 Task: Add a signature Levi Robinson containing Best wishes for a happy National Breast Cancer Awareness Month, Levi Robinson to email address softage.6@softage.net and add a label Inquiries
Action: Mouse moved to (1070, 67)
Screenshot: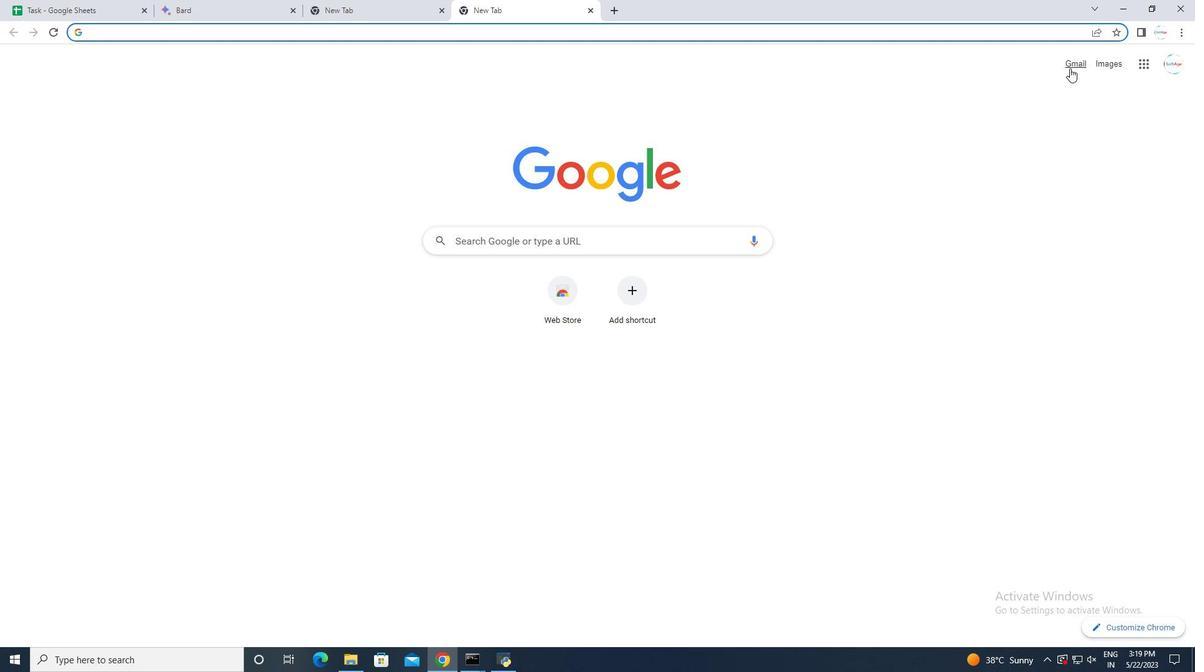 
Action: Mouse pressed left at (1070, 67)
Screenshot: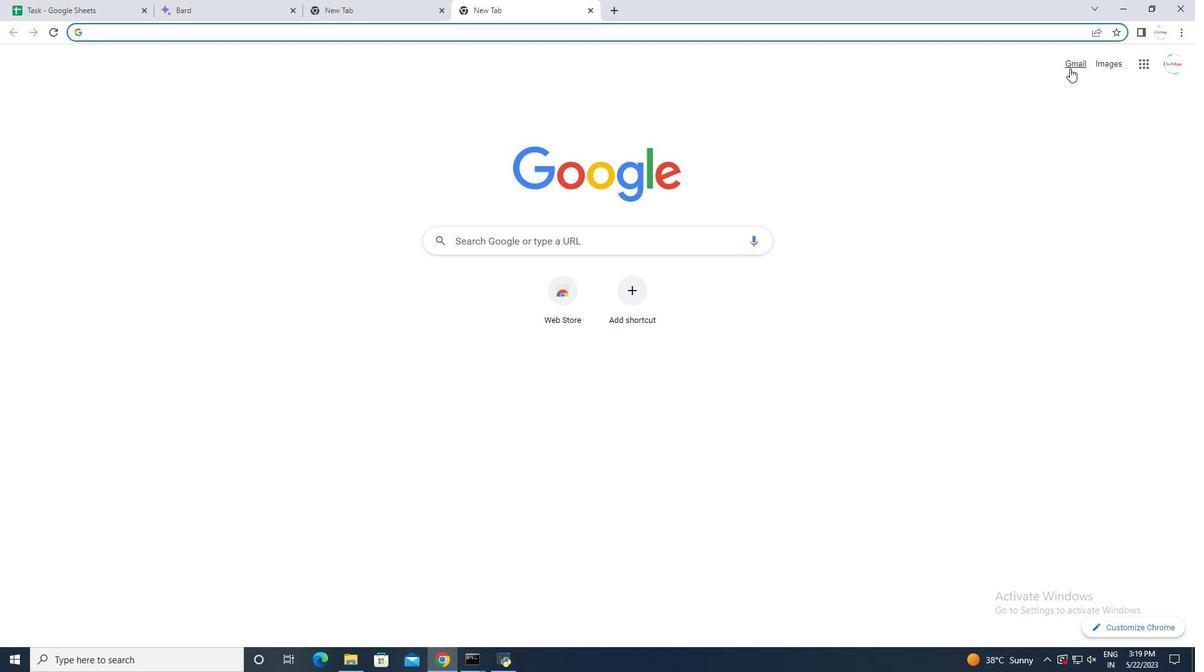 
Action: Mouse moved to (1116, 64)
Screenshot: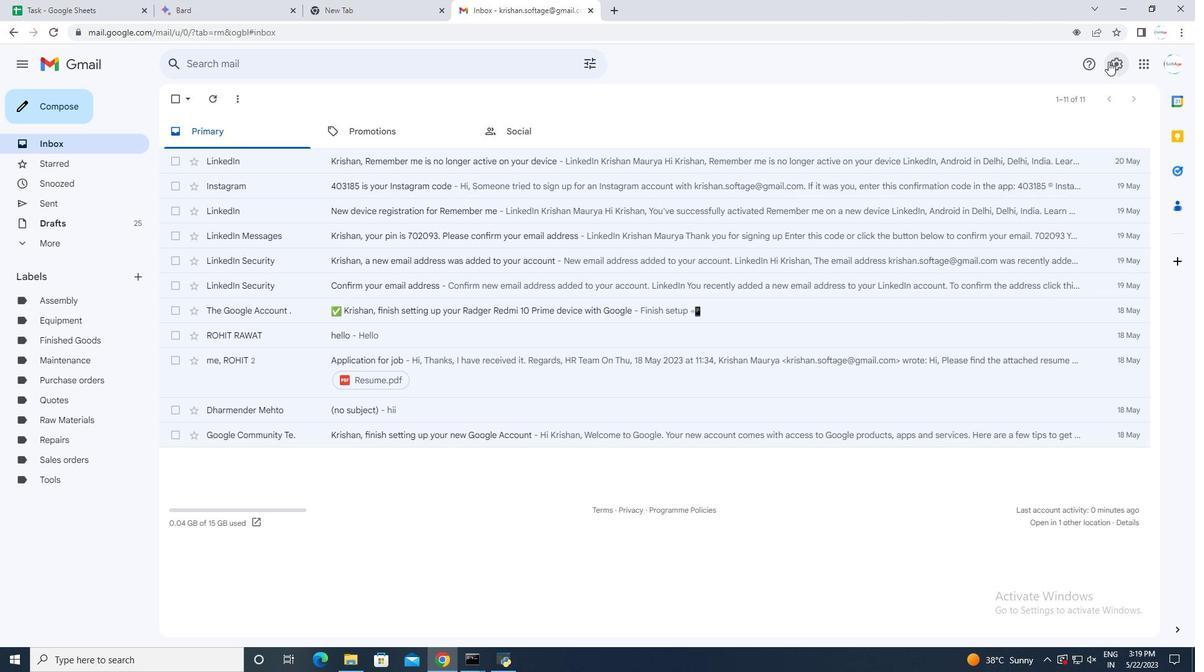 
Action: Mouse pressed left at (1116, 64)
Screenshot: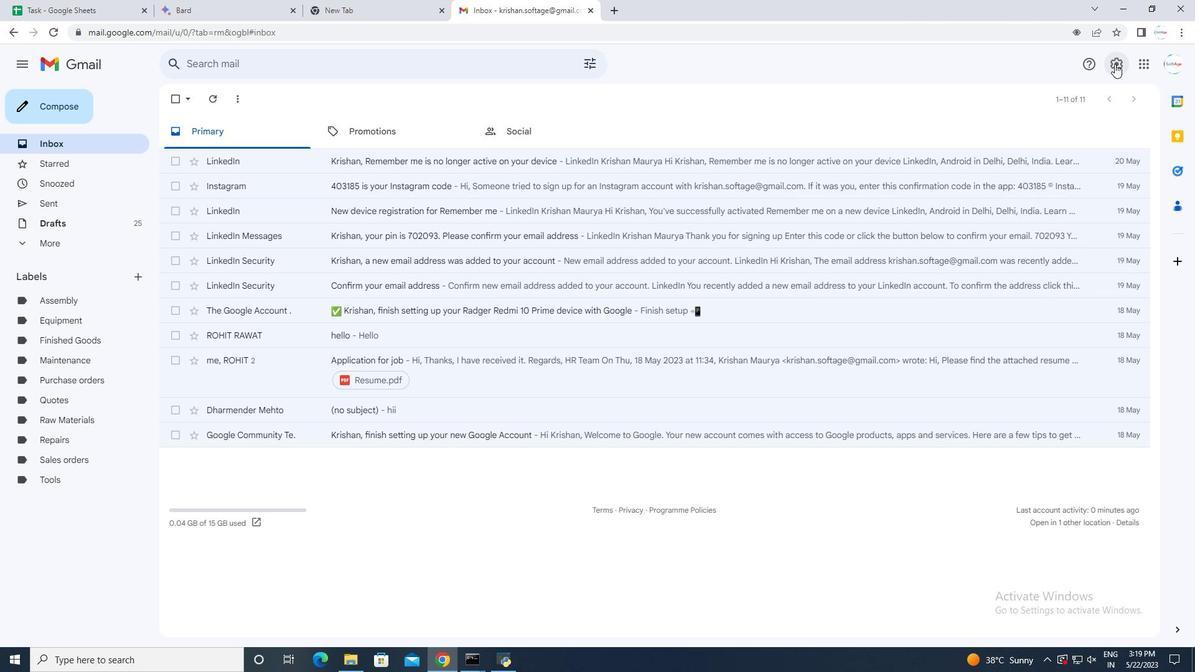 
Action: Mouse moved to (1098, 122)
Screenshot: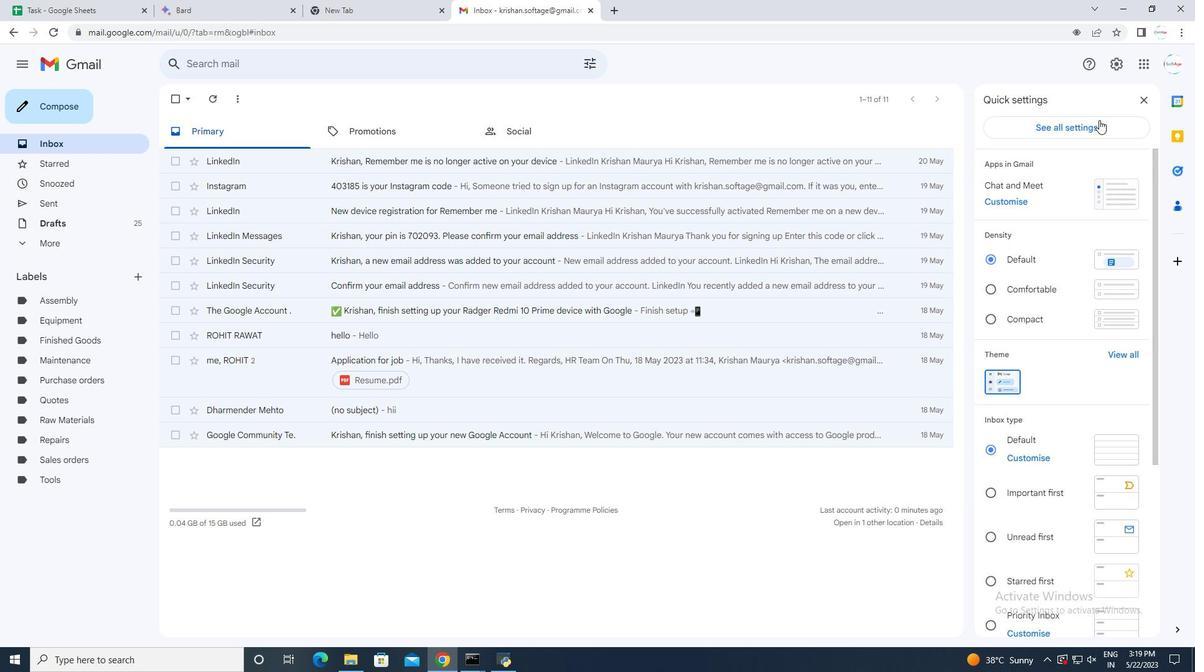 
Action: Mouse pressed left at (1098, 122)
Screenshot: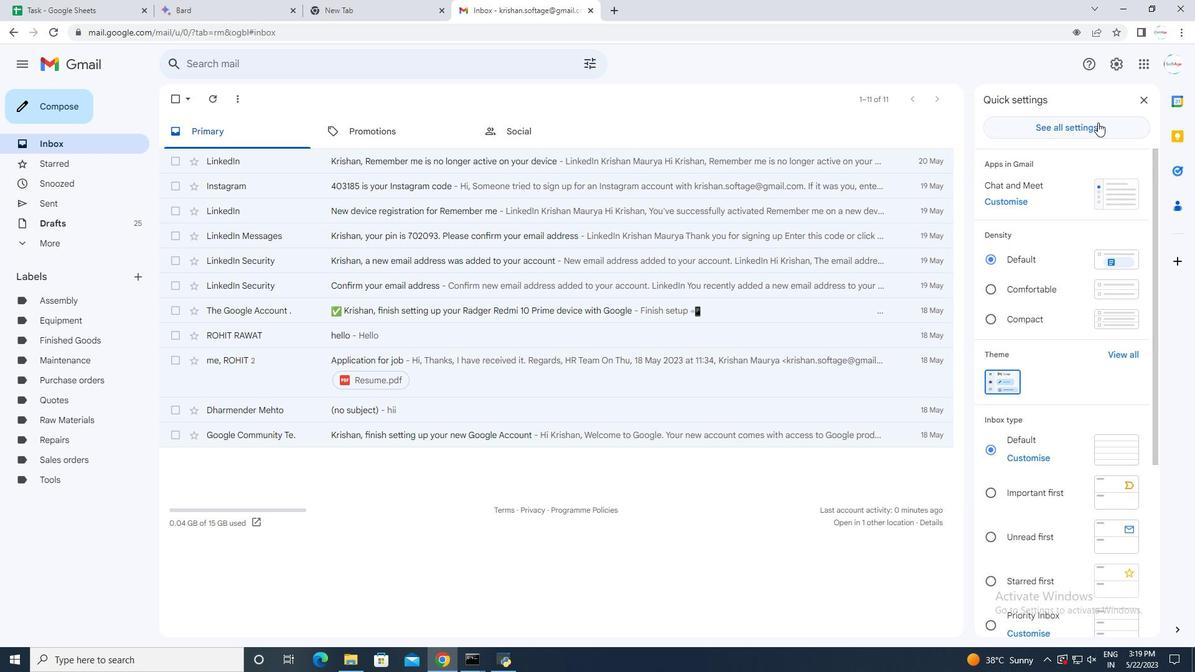 
Action: Mouse moved to (751, 447)
Screenshot: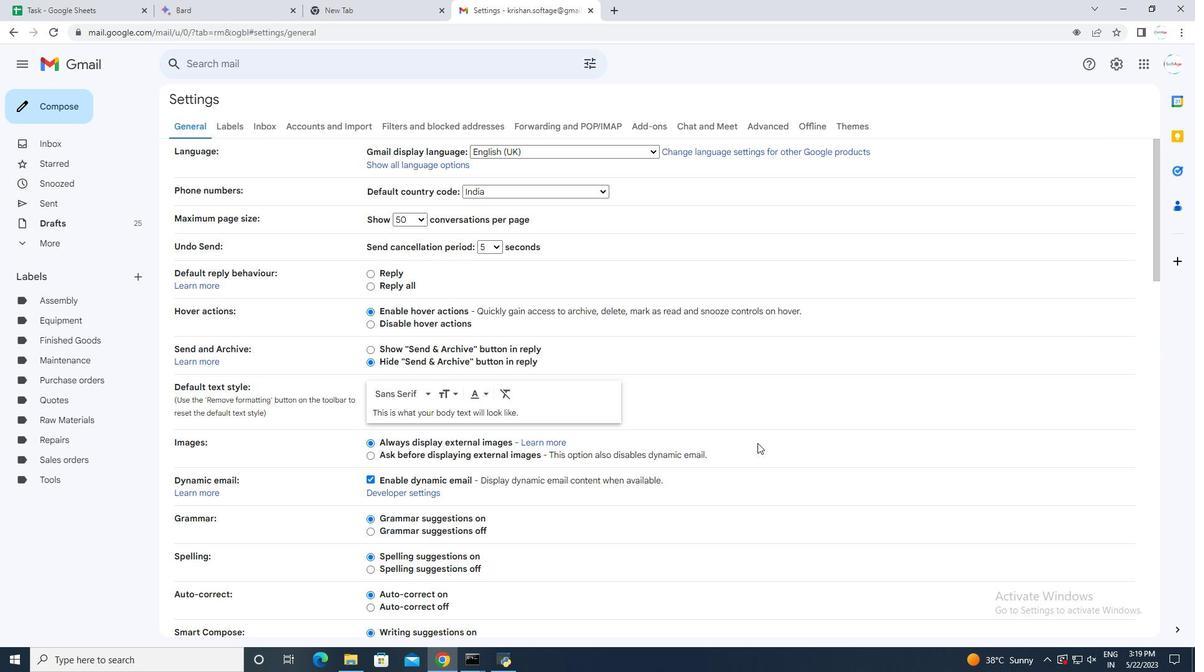 
Action: Mouse scrolled (751, 446) with delta (0, 0)
Screenshot: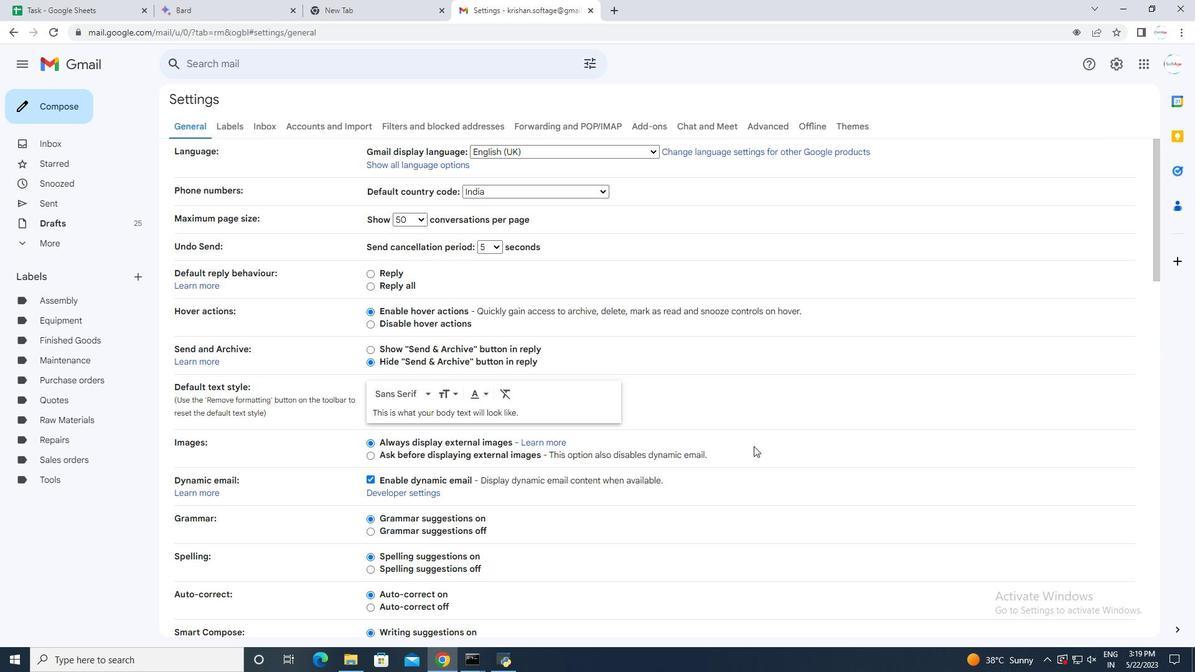 
Action: Mouse scrolled (751, 446) with delta (0, 0)
Screenshot: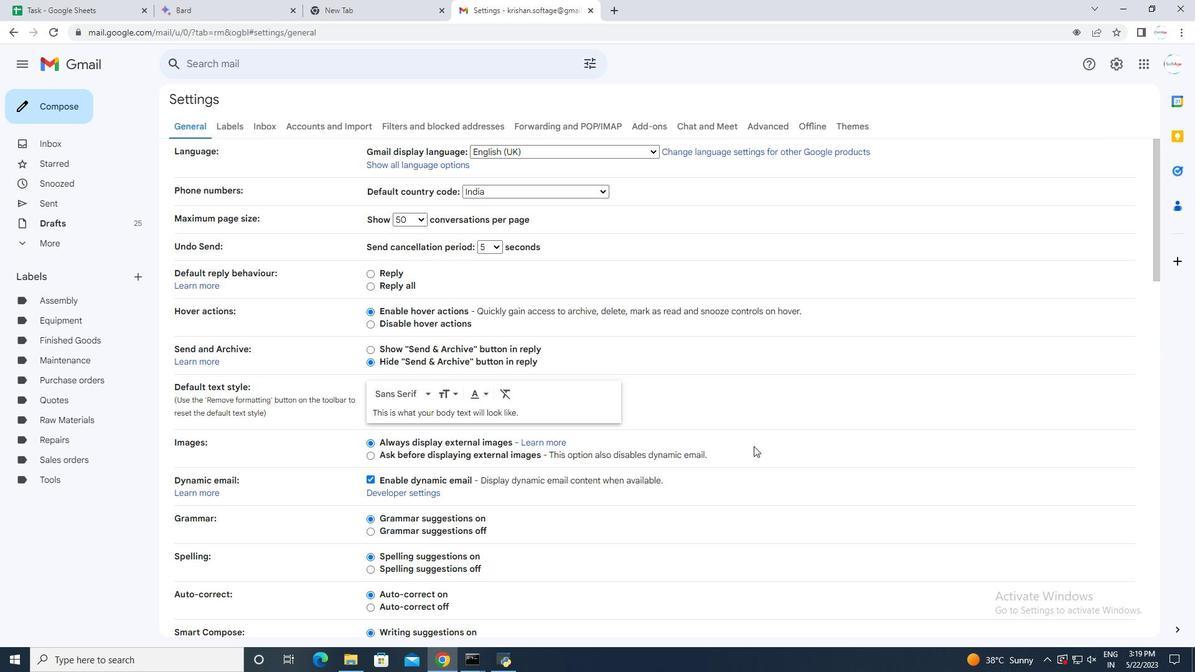 
Action: Mouse scrolled (751, 446) with delta (0, 0)
Screenshot: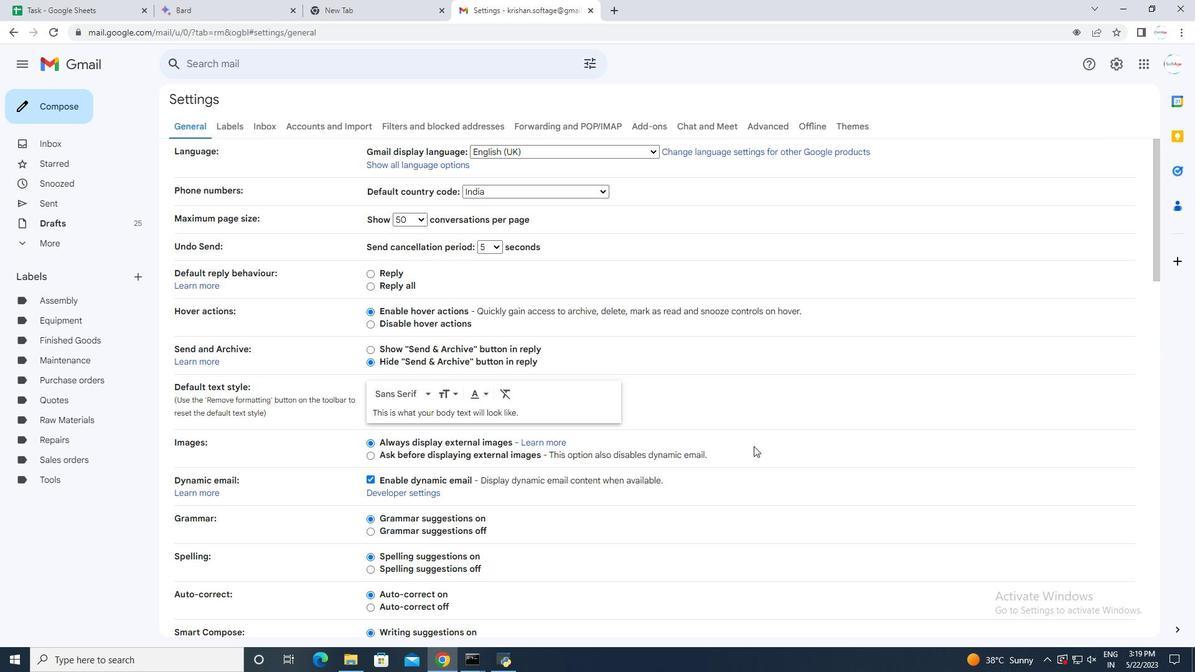 
Action: Mouse moved to (751, 448)
Screenshot: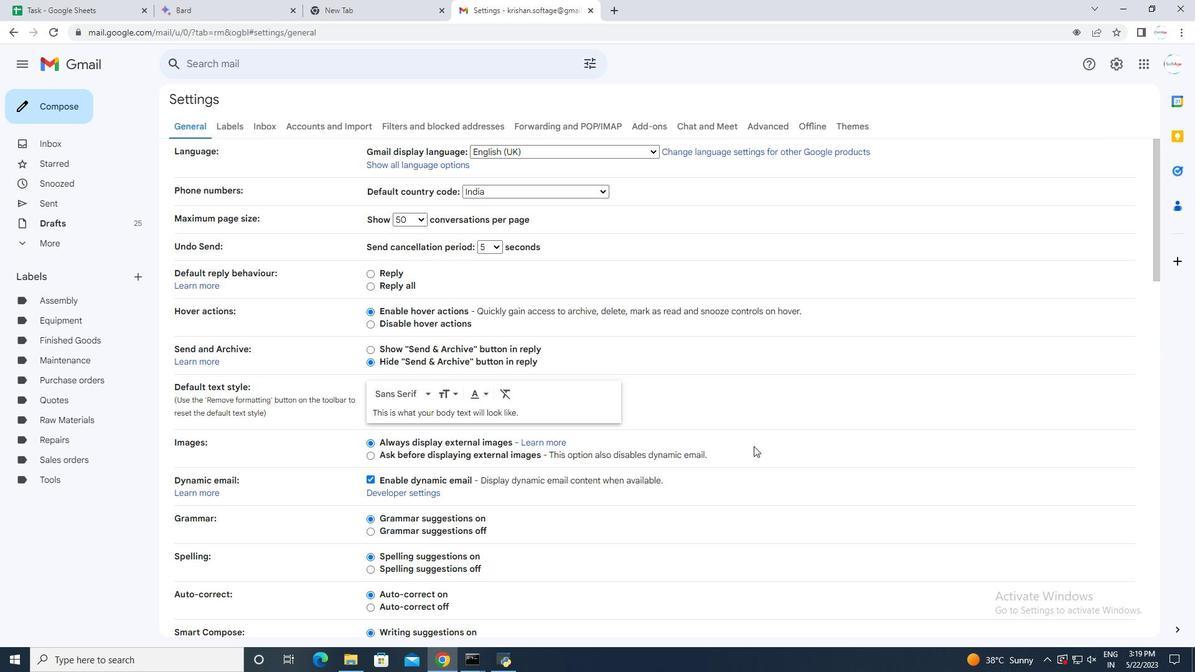 
Action: Mouse scrolled (751, 447) with delta (0, 0)
Screenshot: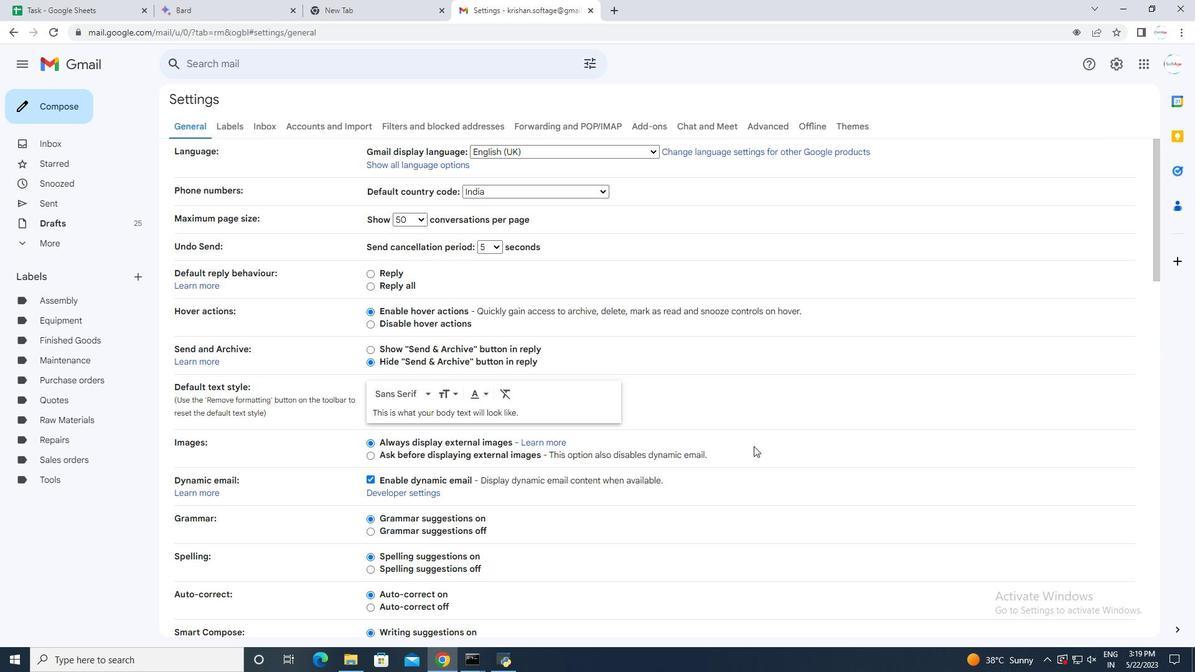 
Action: Mouse scrolled (751, 447) with delta (0, 0)
Screenshot: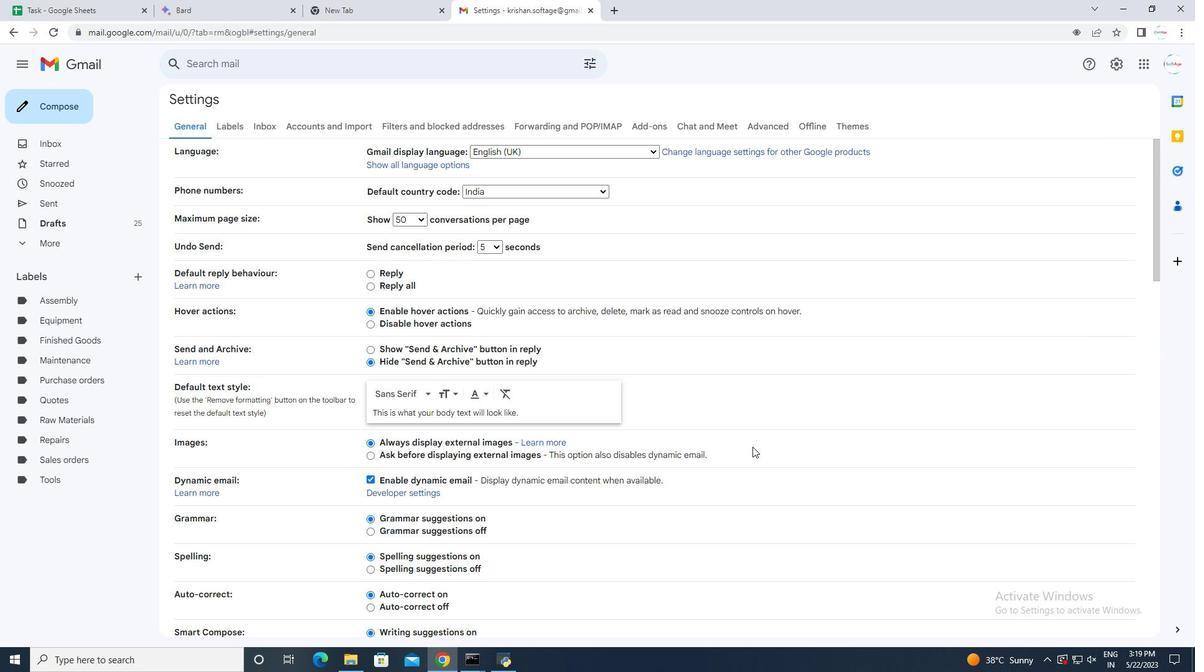 
Action: Mouse scrolled (751, 447) with delta (0, 0)
Screenshot: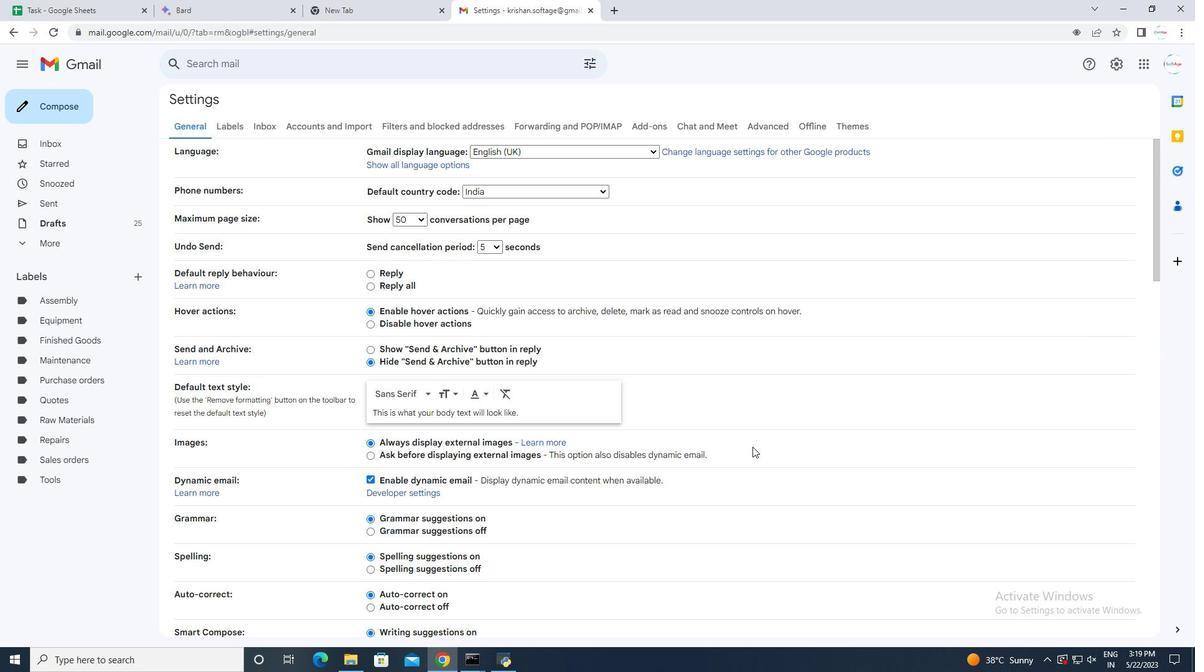 
Action: Mouse moved to (751, 448)
Screenshot: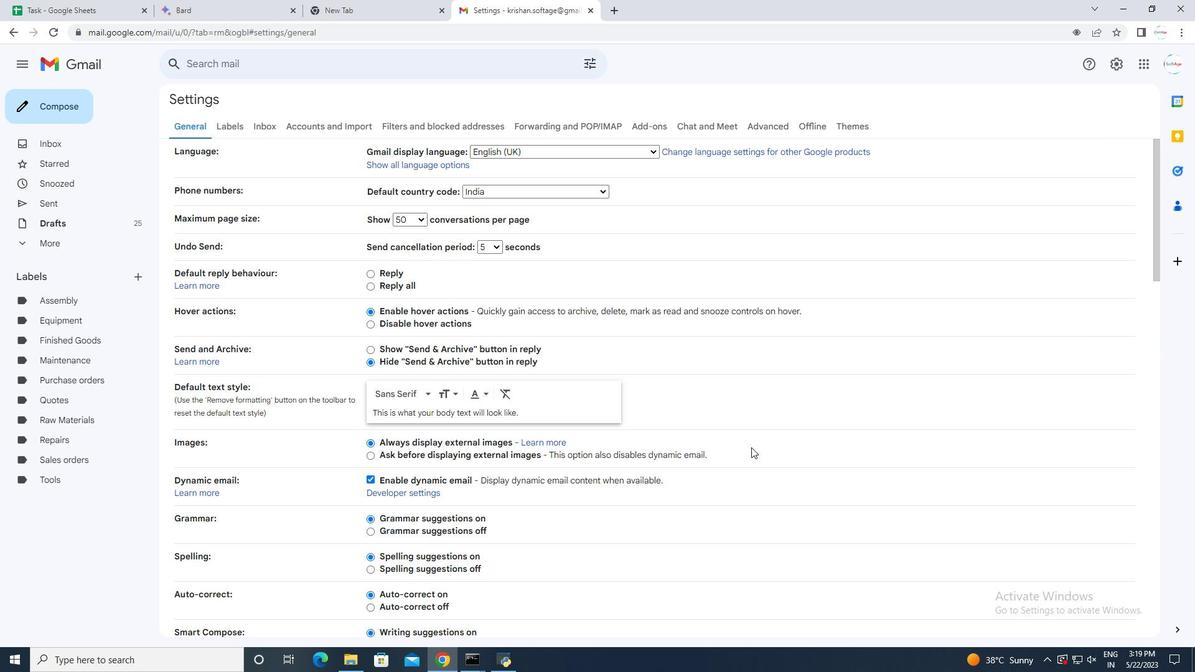 
Action: Mouse scrolled (751, 448) with delta (0, 0)
Screenshot: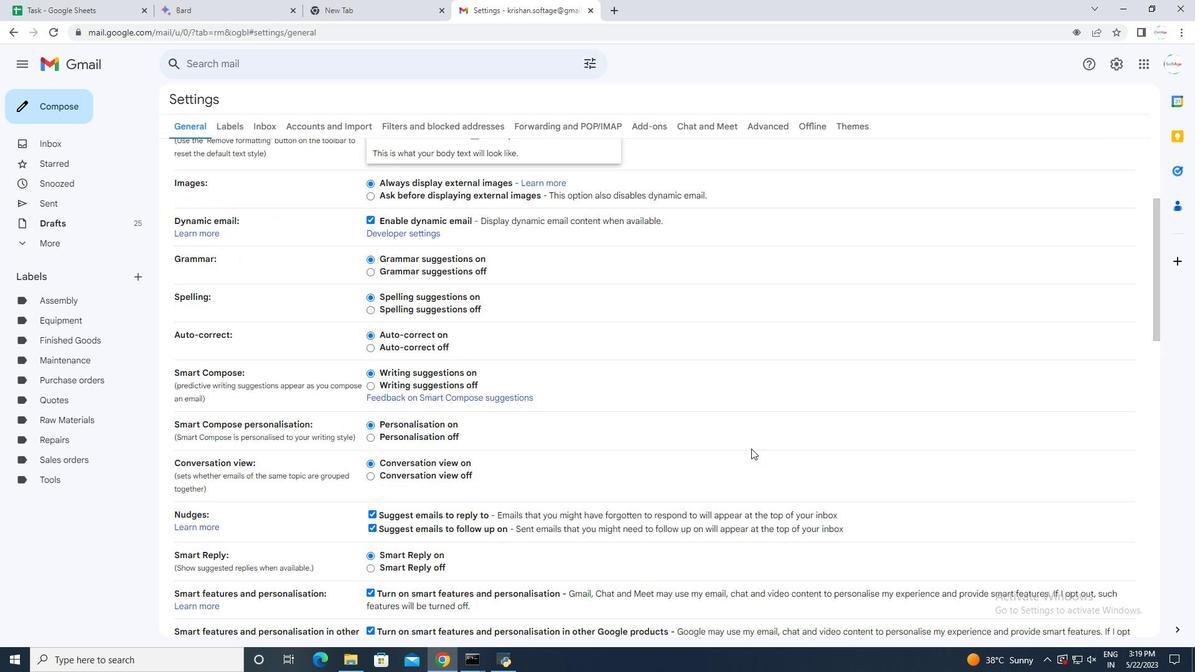 
Action: Mouse scrolled (751, 448) with delta (0, 0)
Screenshot: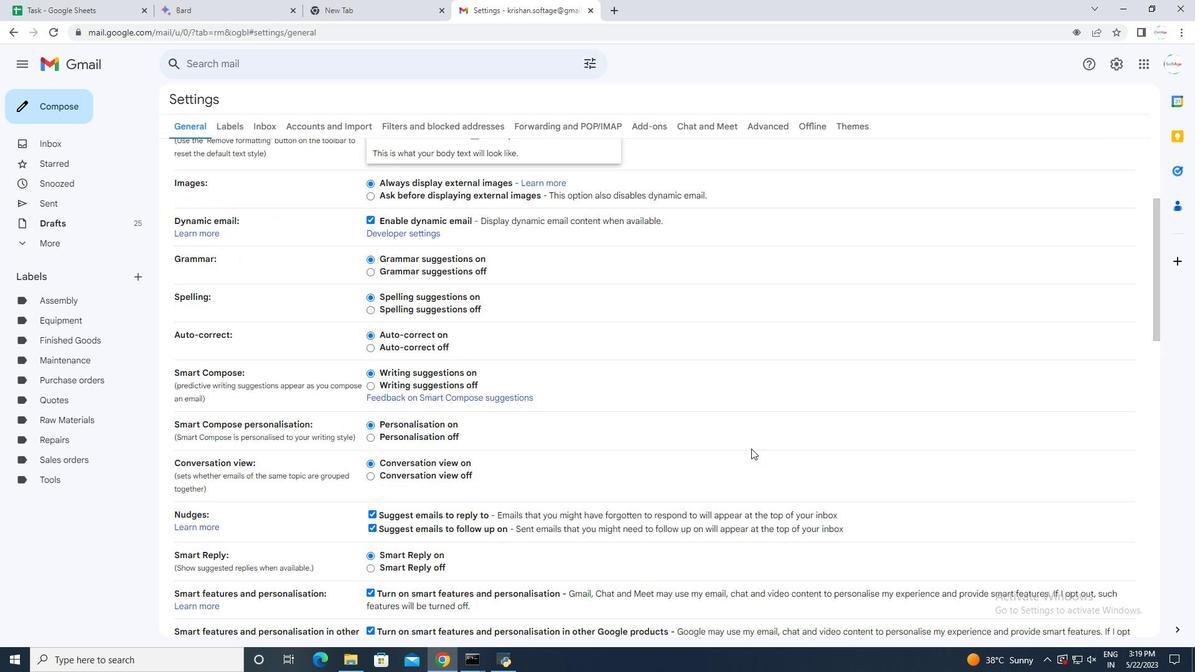 
Action: Mouse scrolled (751, 448) with delta (0, 0)
Screenshot: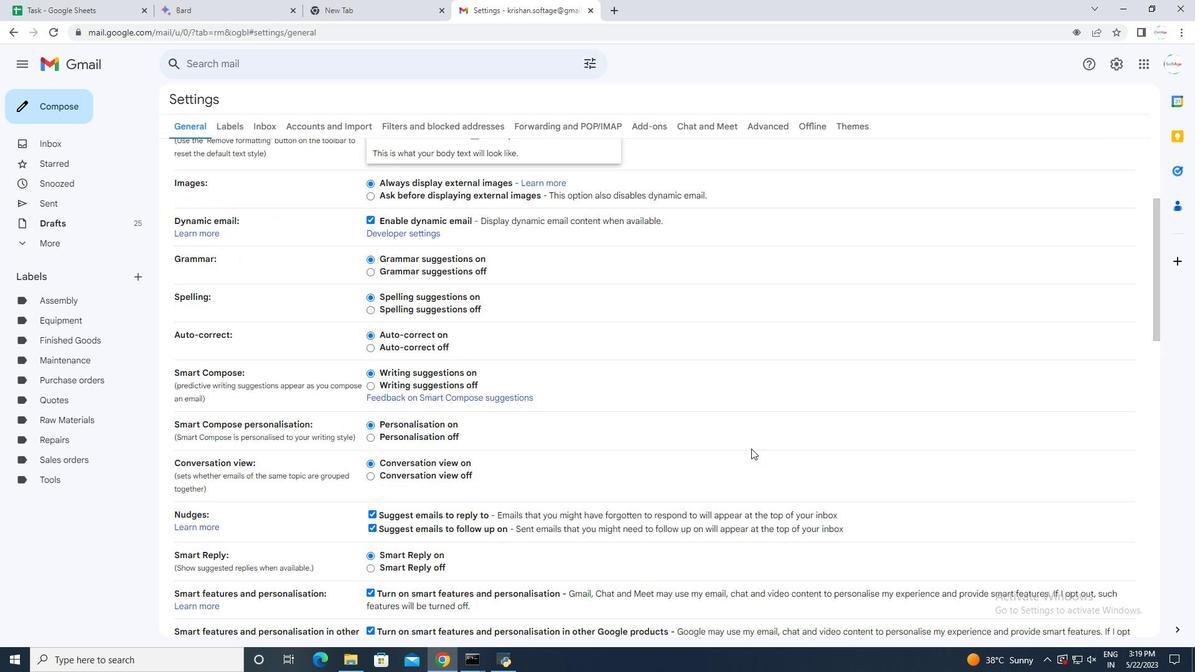 
Action: Mouse scrolled (751, 448) with delta (0, 0)
Screenshot: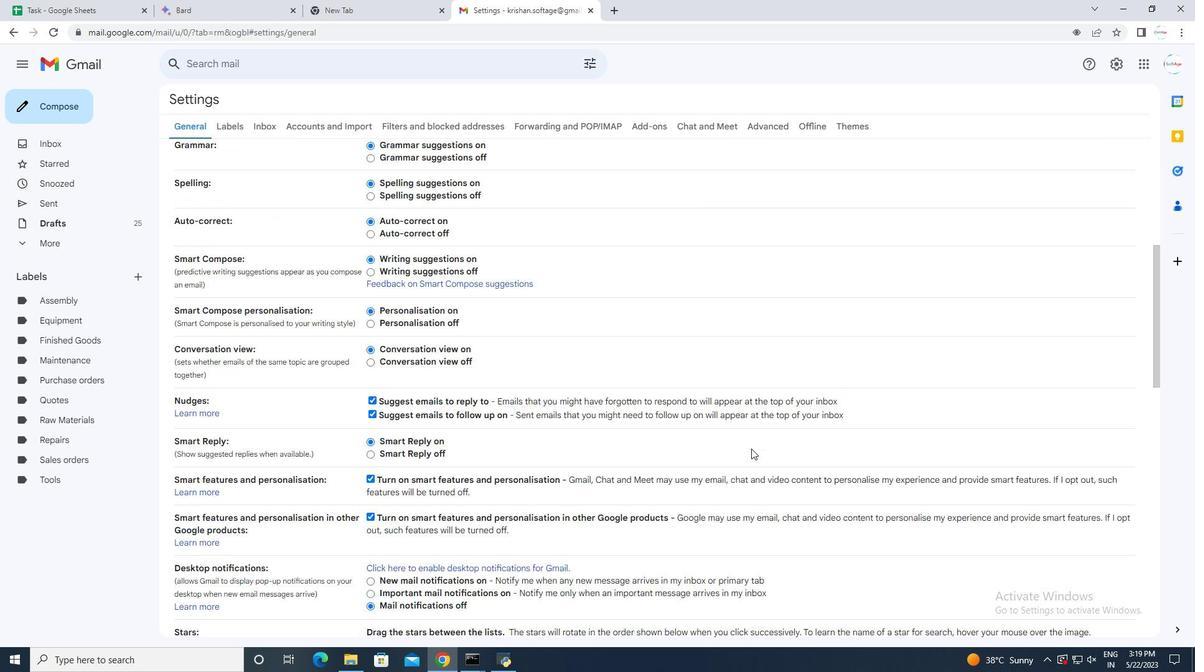 
Action: Mouse scrolled (751, 448) with delta (0, 0)
Screenshot: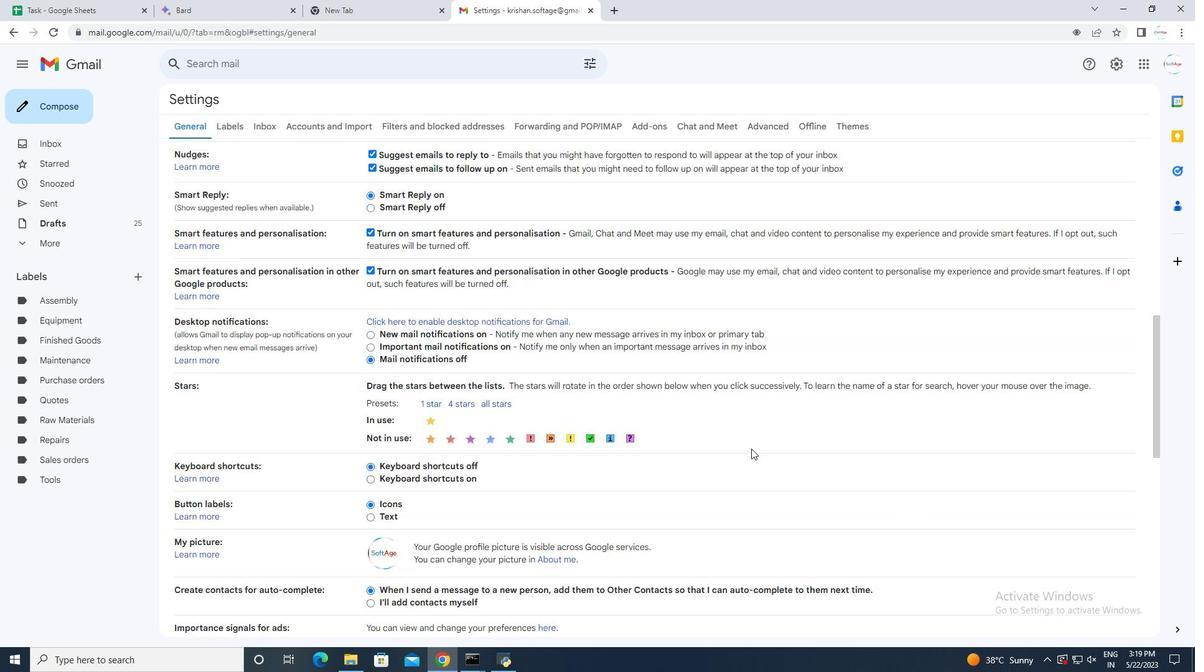 
Action: Mouse scrolled (751, 448) with delta (0, 0)
Screenshot: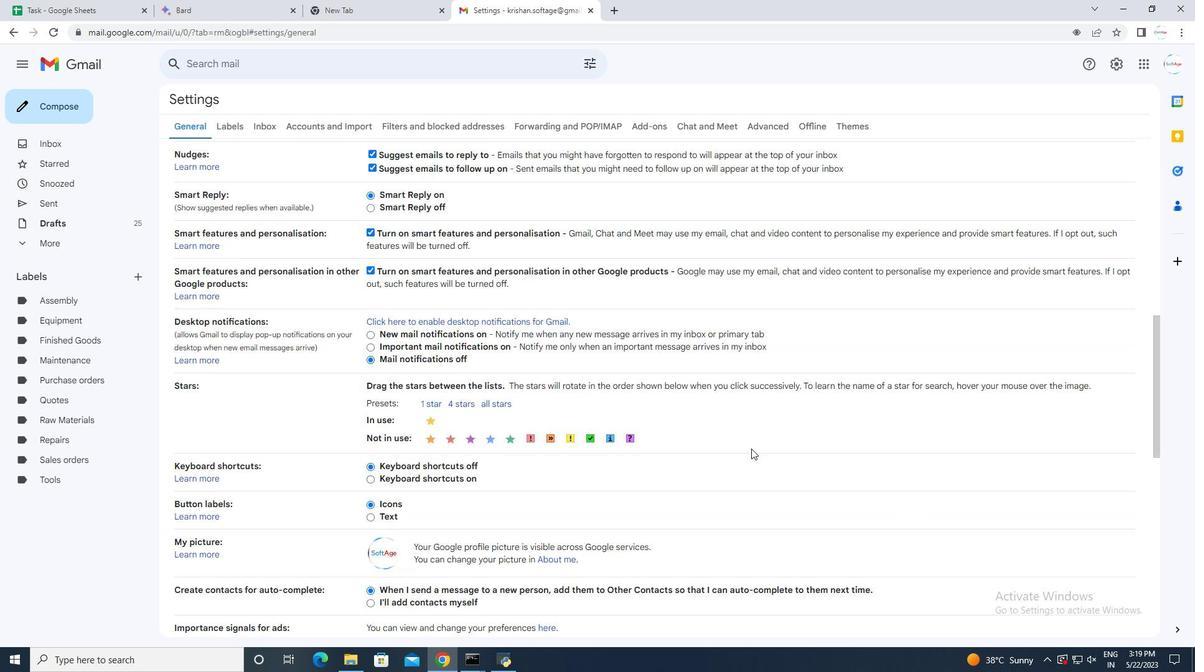 
Action: Mouse scrolled (751, 448) with delta (0, 0)
Screenshot: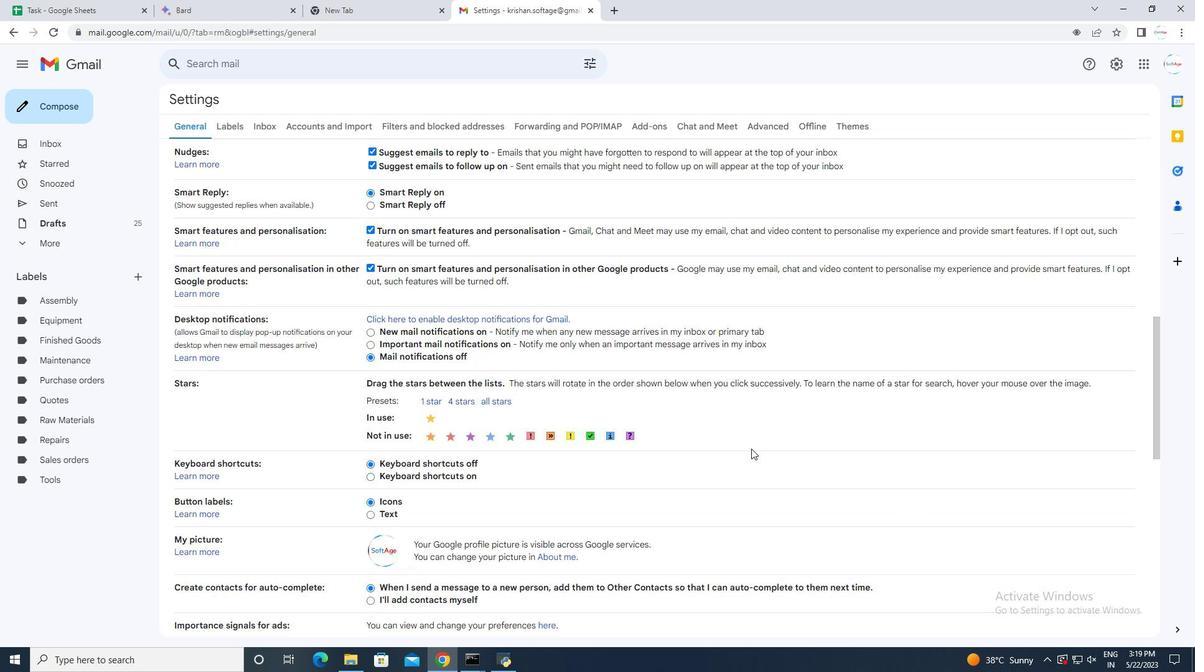 
Action: Mouse scrolled (751, 448) with delta (0, 0)
Screenshot: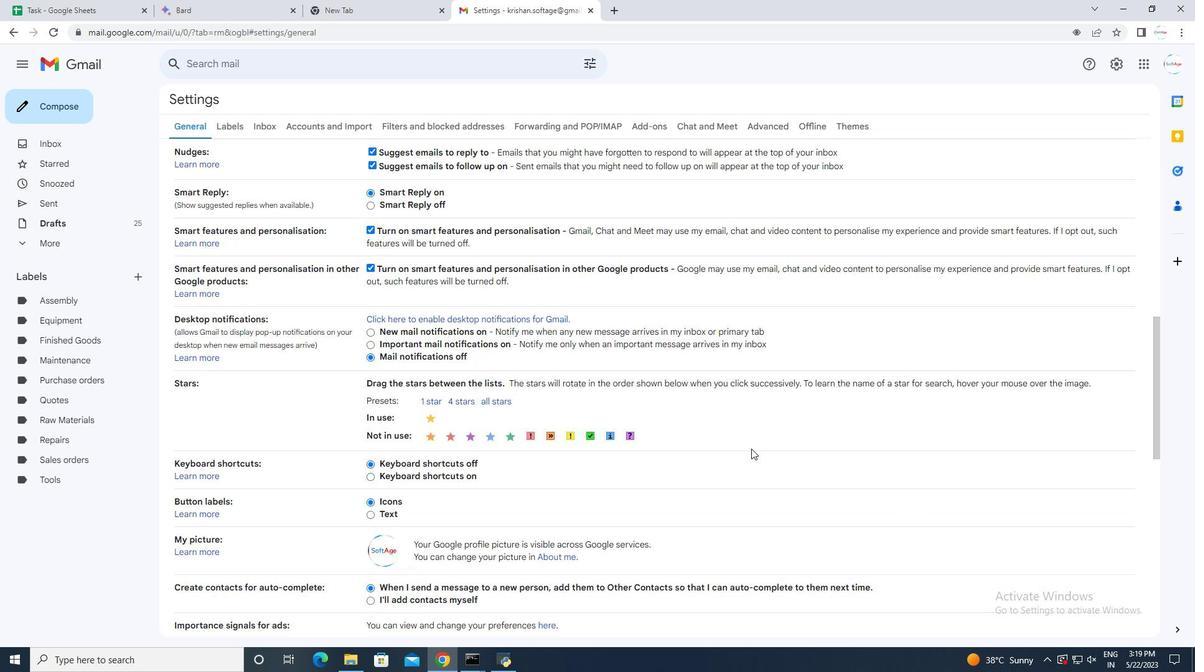 
Action: Mouse scrolled (751, 448) with delta (0, 0)
Screenshot: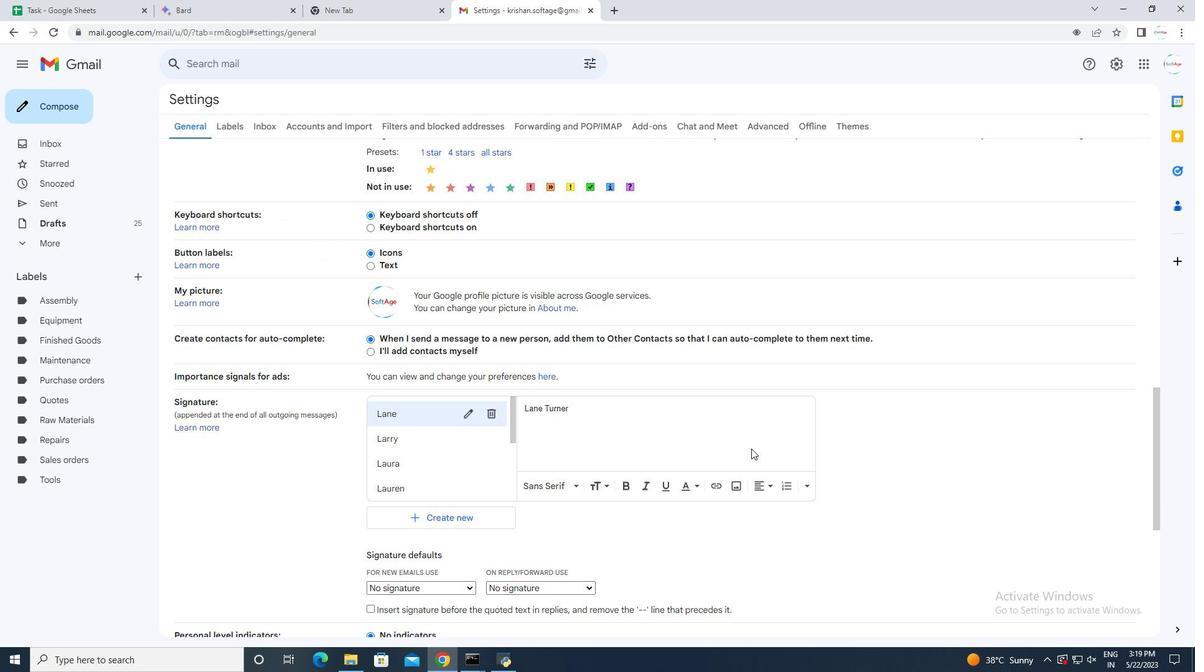 
Action: Mouse scrolled (751, 448) with delta (0, 0)
Screenshot: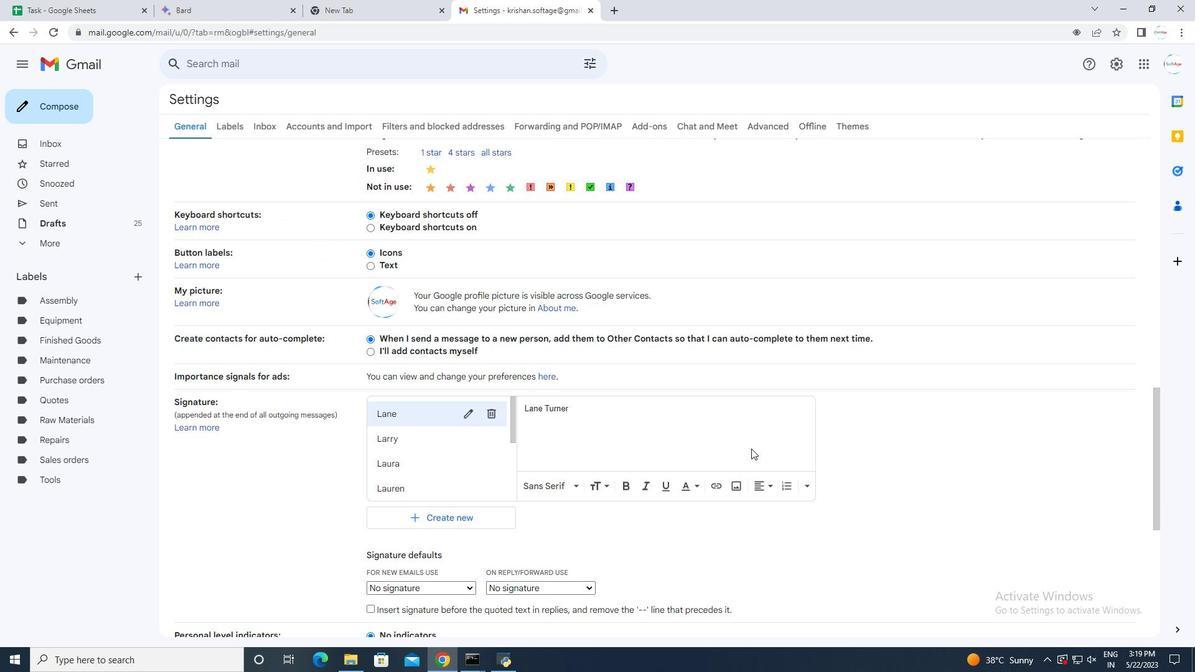 
Action: Mouse scrolled (751, 448) with delta (0, 0)
Screenshot: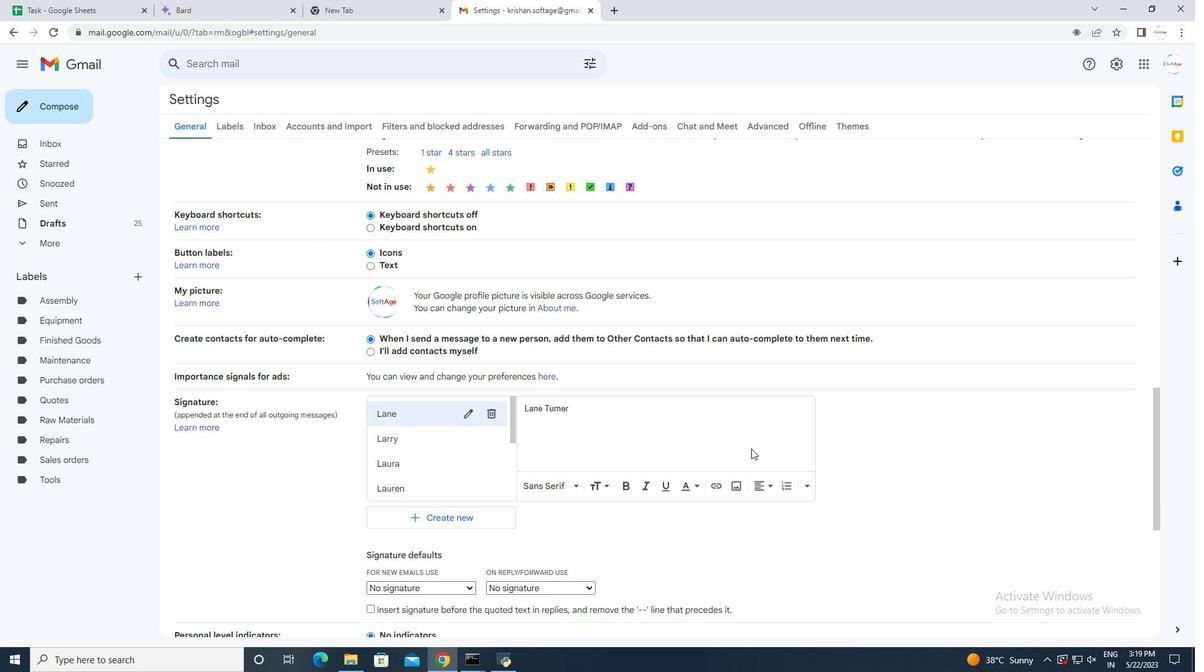 
Action: Mouse moved to (418, 333)
Screenshot: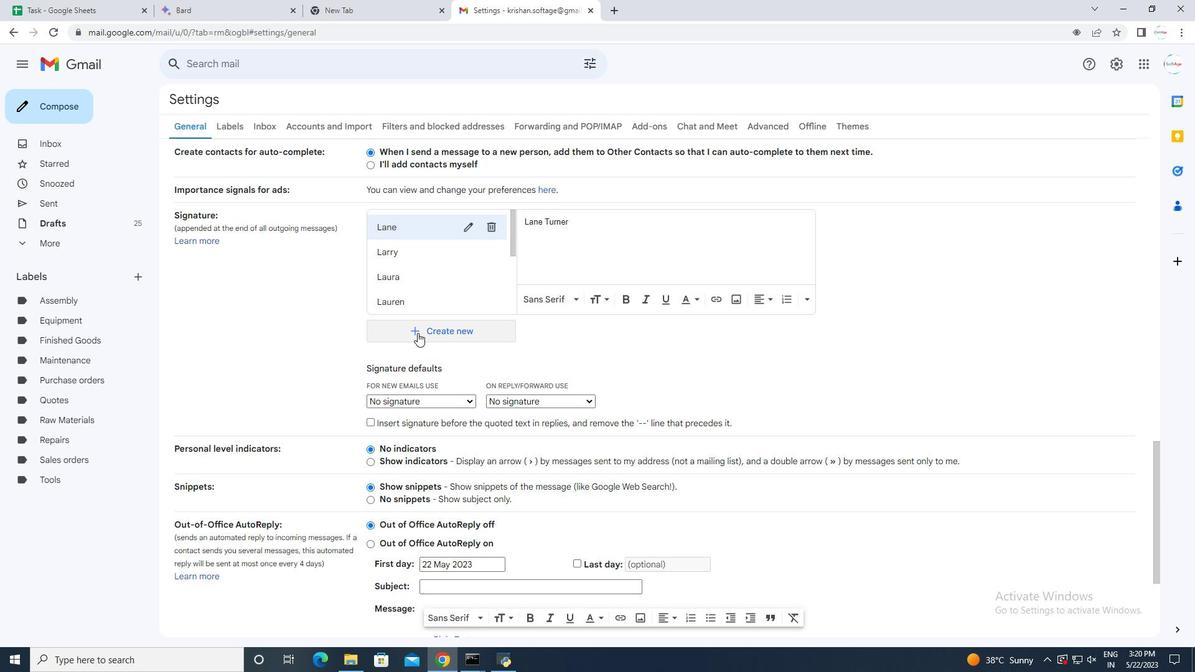 
Action: Mouse pressed left at (418, 333)
Screenshot: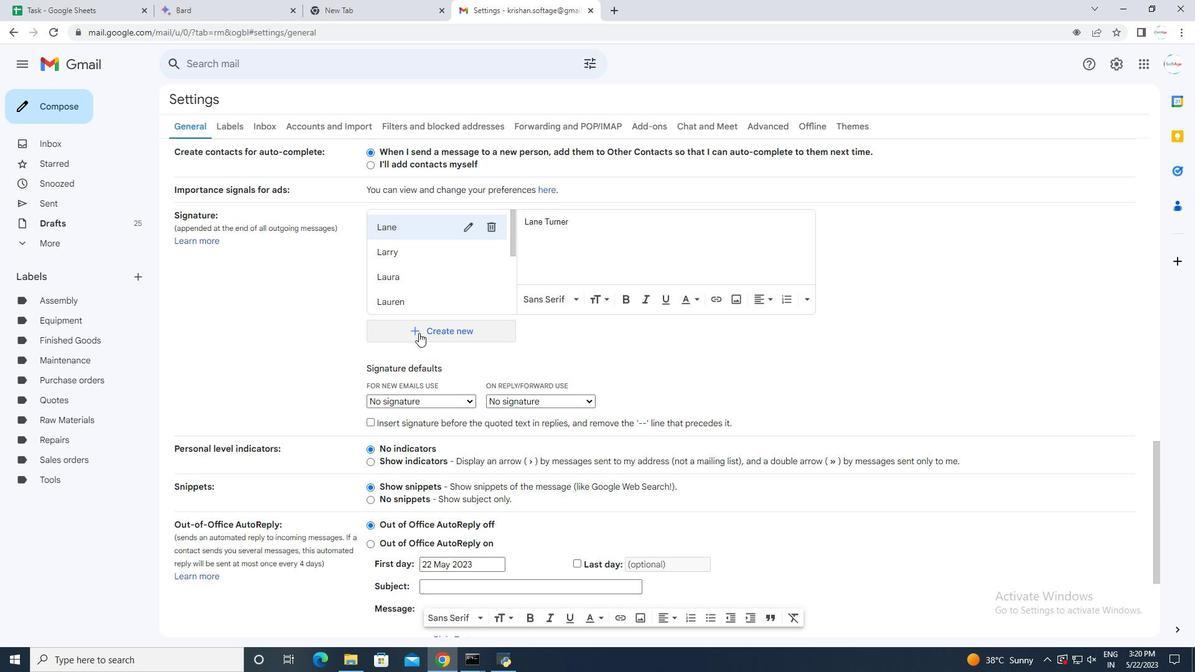 
Action: Mouse moved to (495, 336)
Screenshot: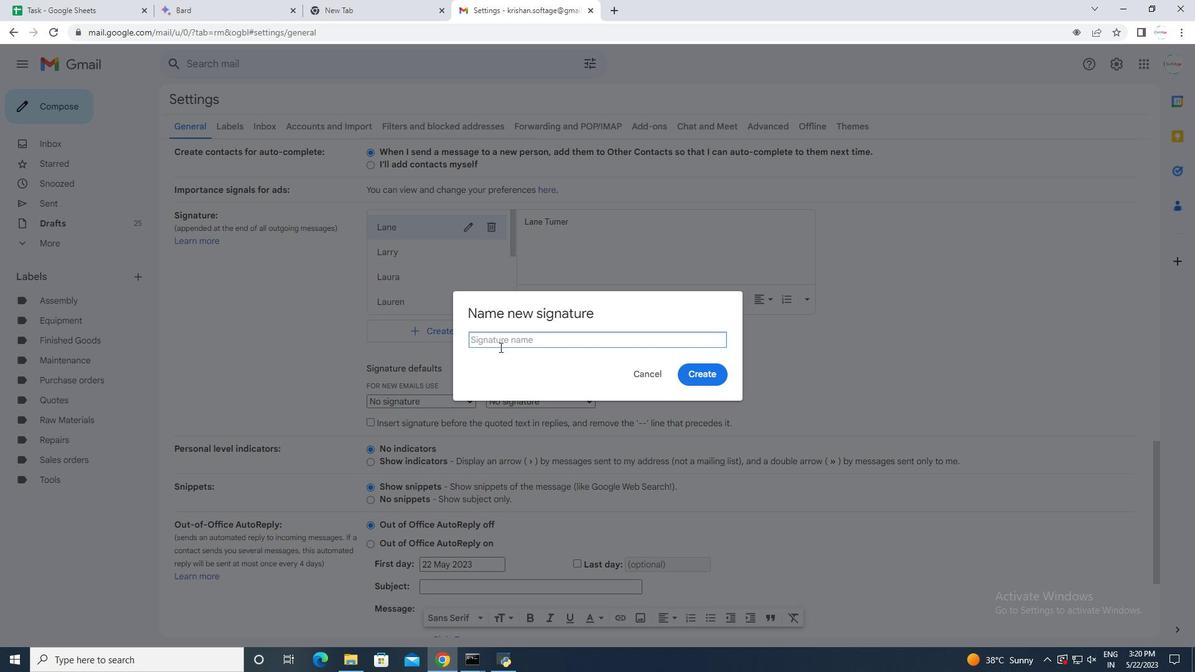 
Action: Mouse pressed left at (495, 336)
Screenshot: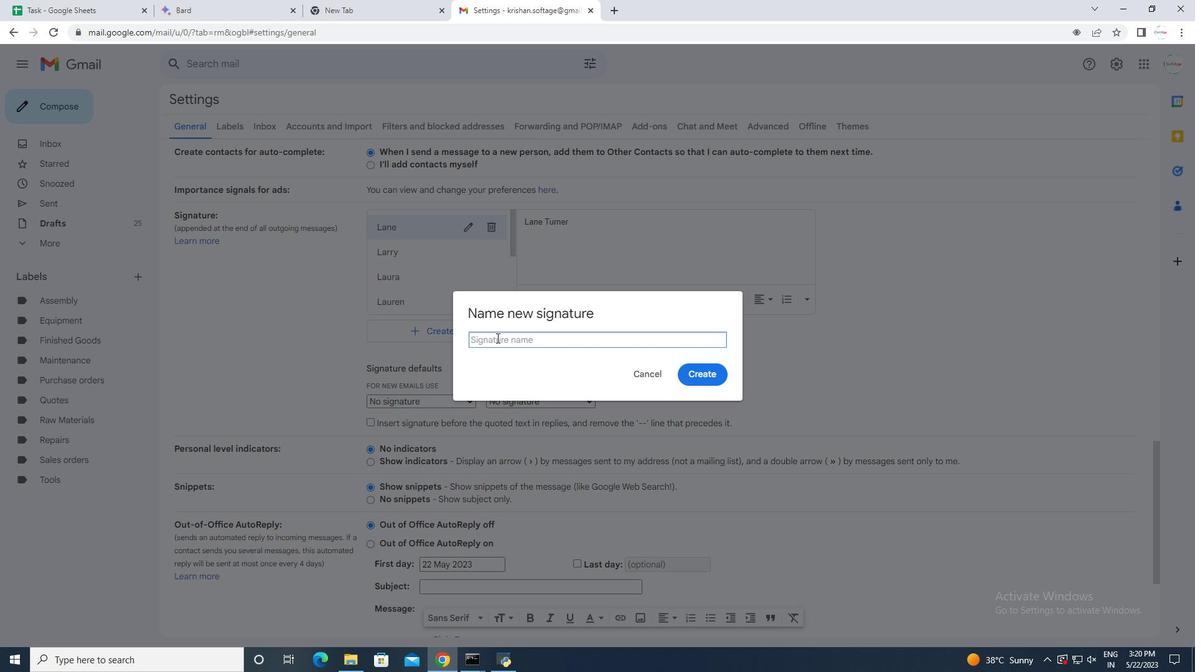 
Action: Mouse moved to (494, 336)
Screenshot: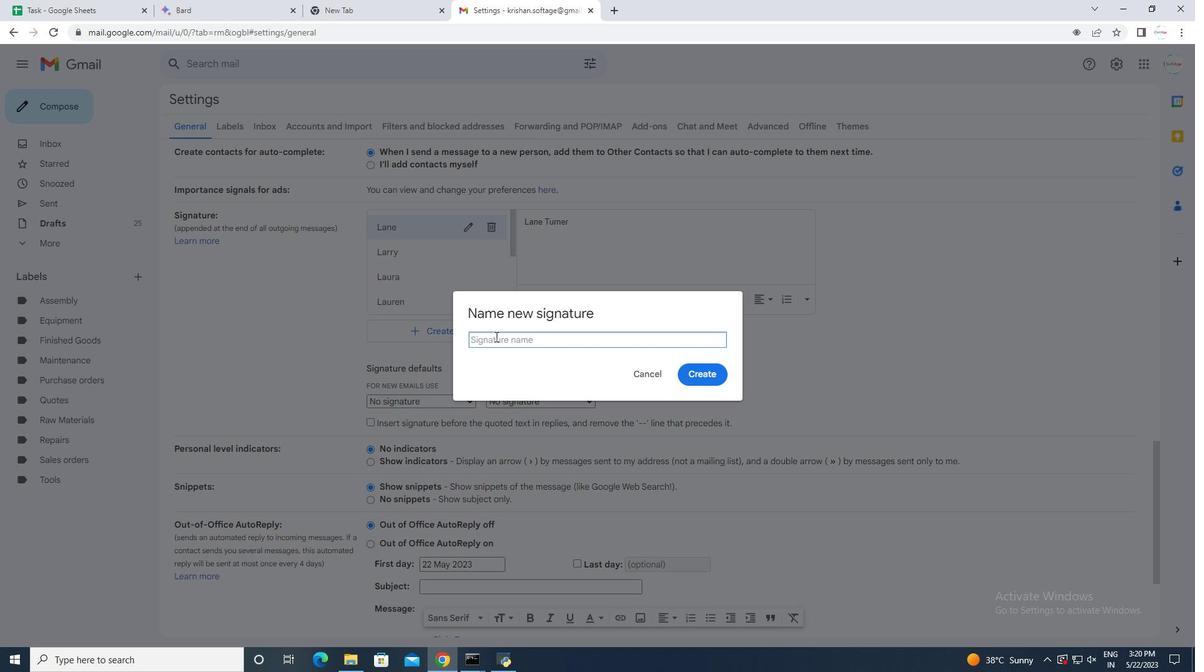 
Action: Key pressed <Key.shift>Levi<Key.space><Key.shift>Robo<Key.backspace>inson
Screenshot: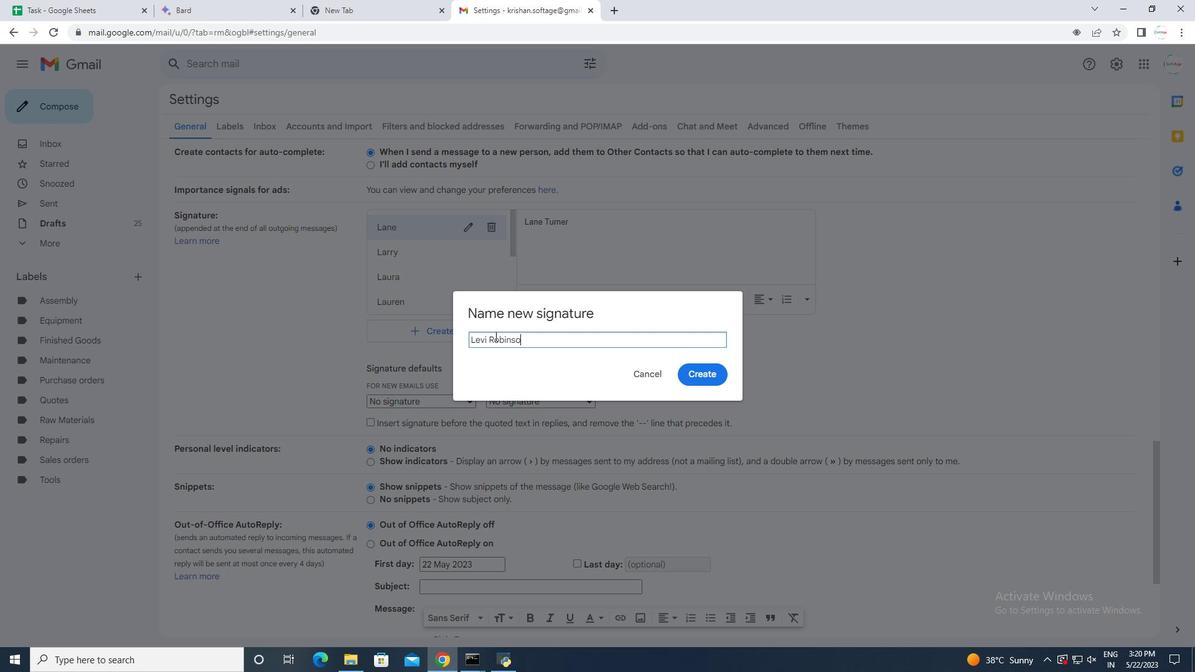 
Action: Mouse moved to (705, 375)
Screenshot: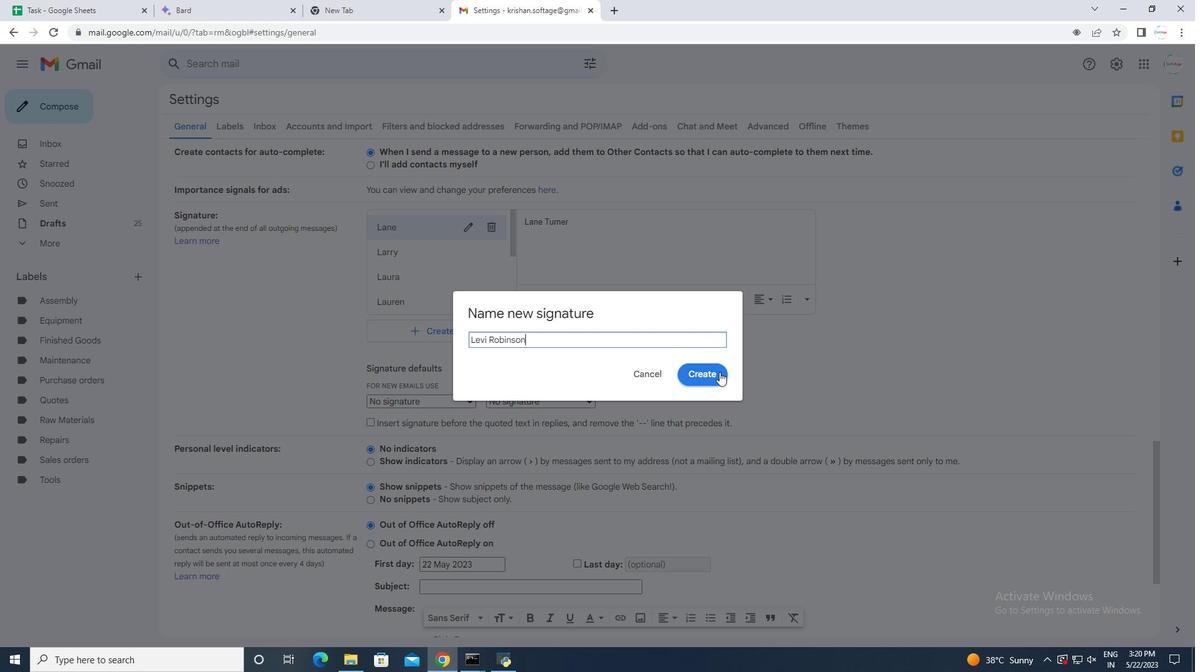 
Action: Mouse pressed left at (705, 375)
Screenshot: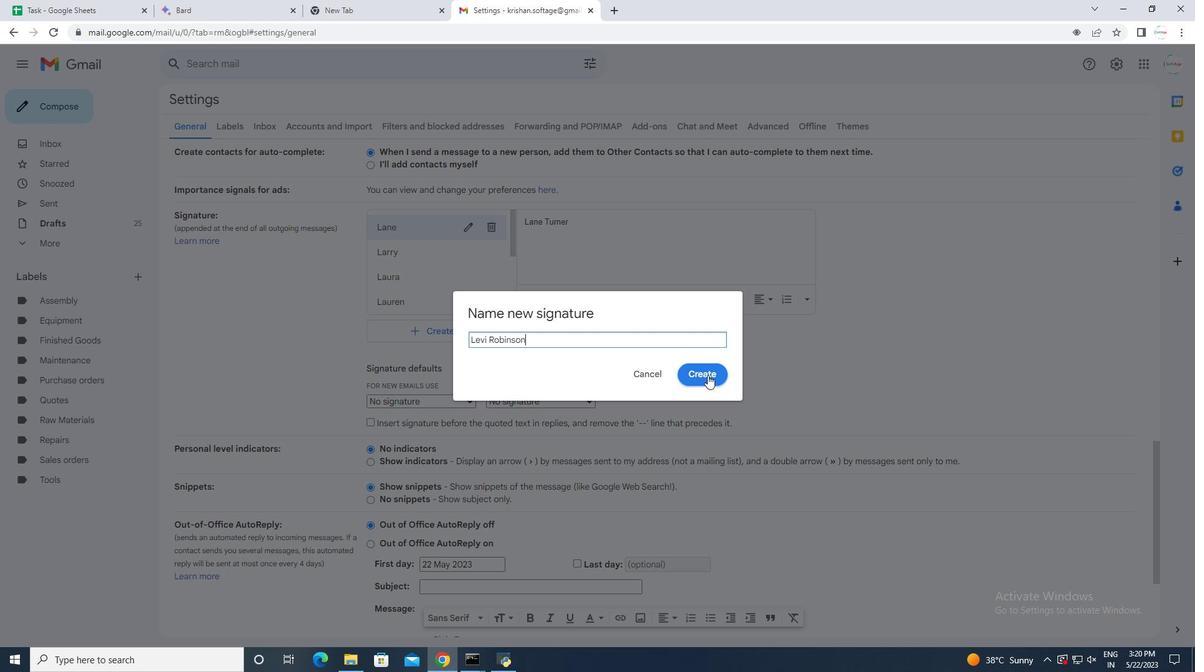 
Action: Mouse moved to (633, 408)
Screenshot: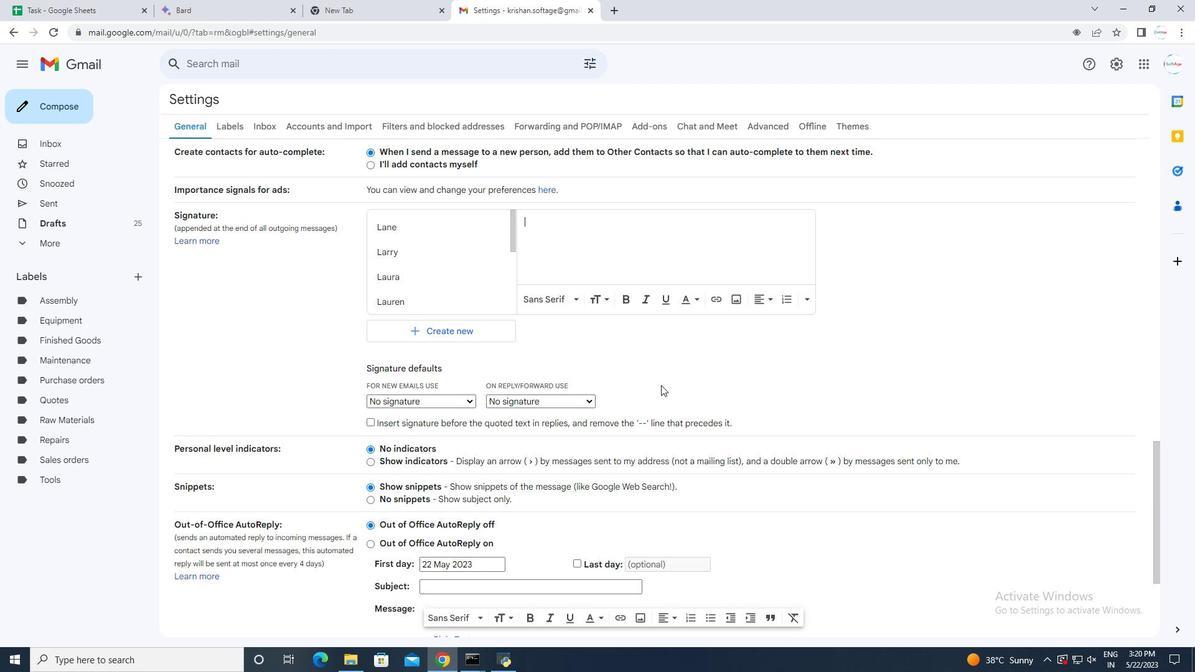 
Action: Mouse scrolled (633, 407) with delta (0, 0)
Screenshot: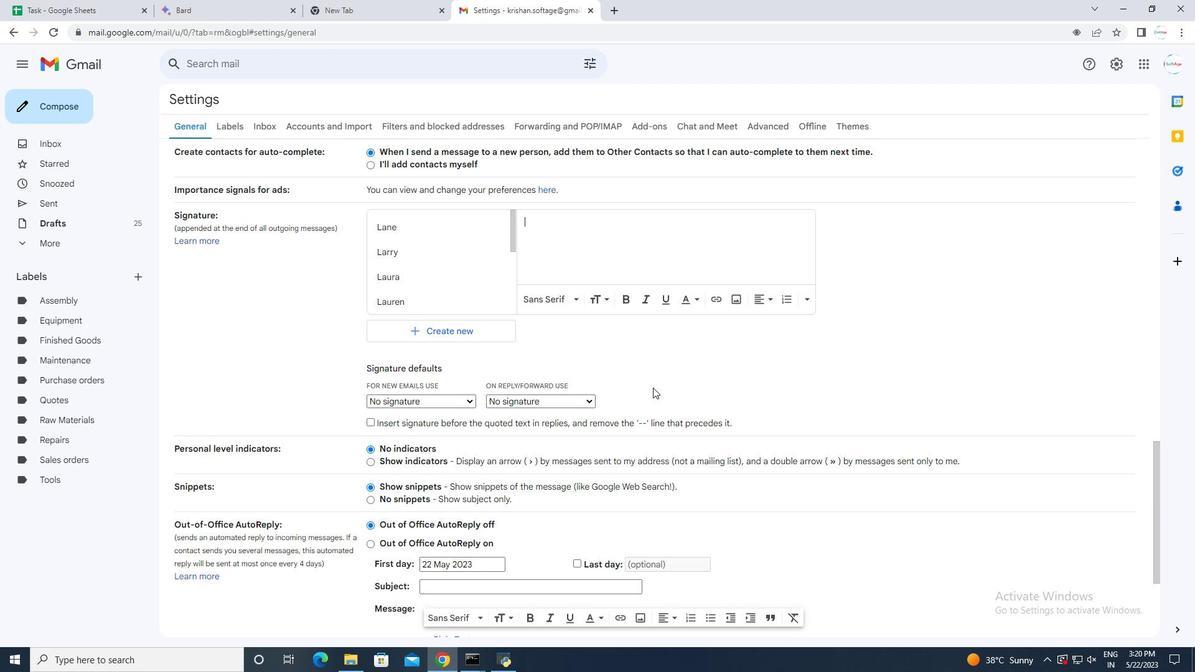 
Action: Mouse moved to (629, 413)
Screenshot: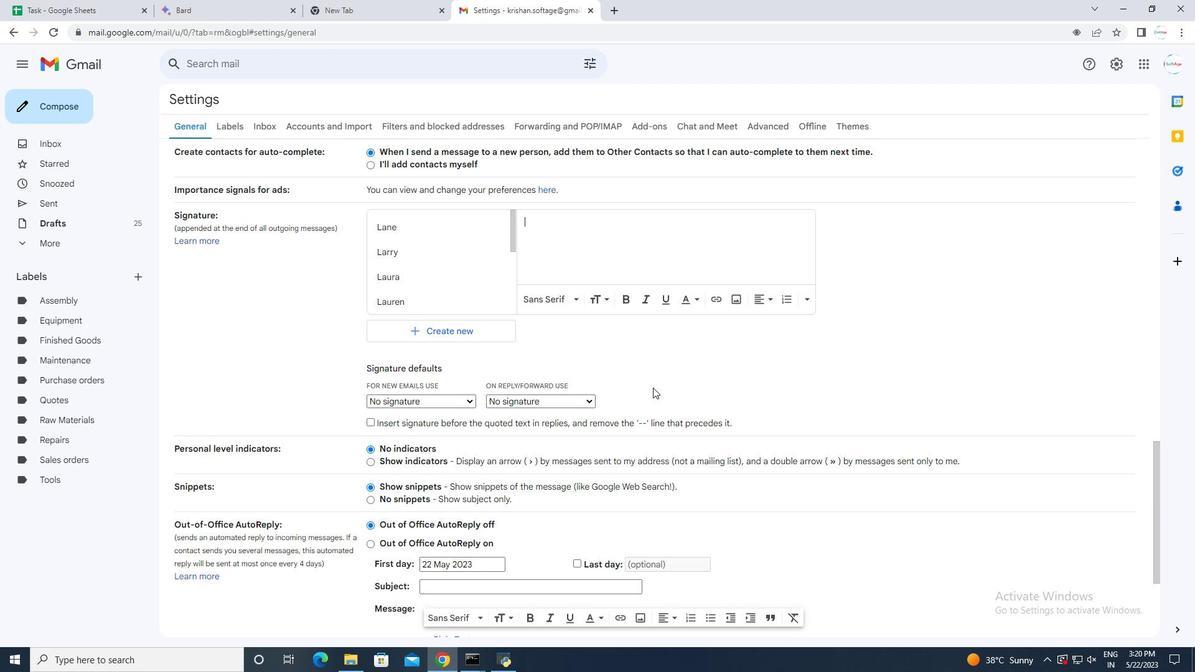 
Action: Mouse scrolled (629, 412) with delta (0, 0)
Screenshot: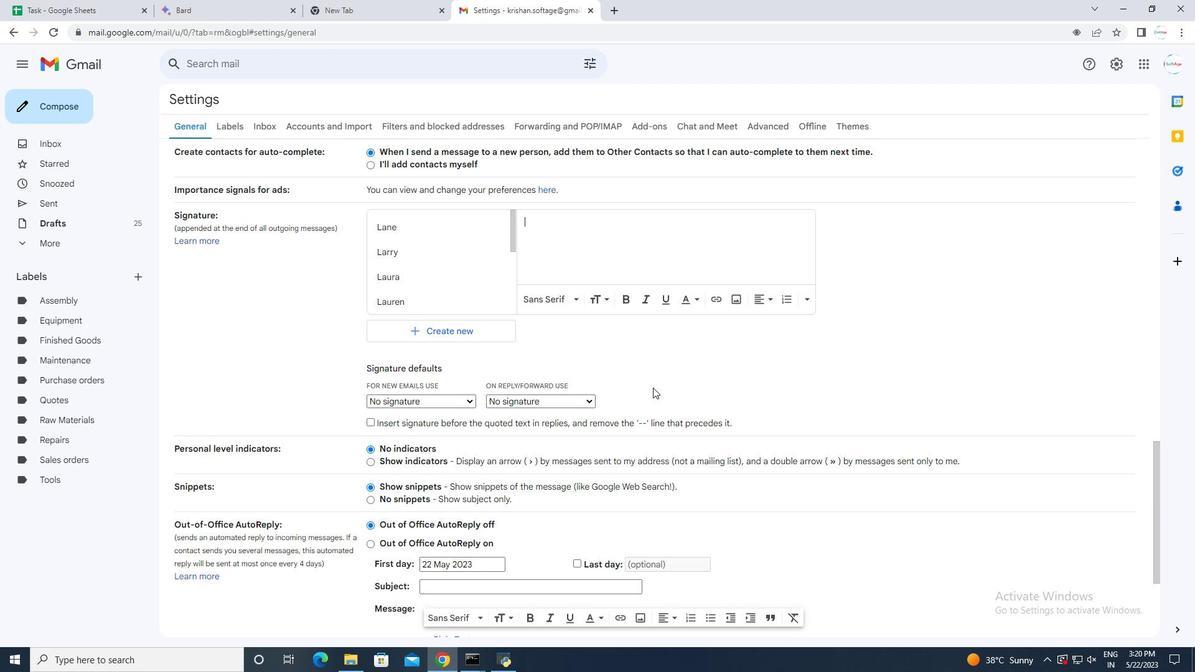 
Action: Mouse moved to (629, 413)
Screenshot: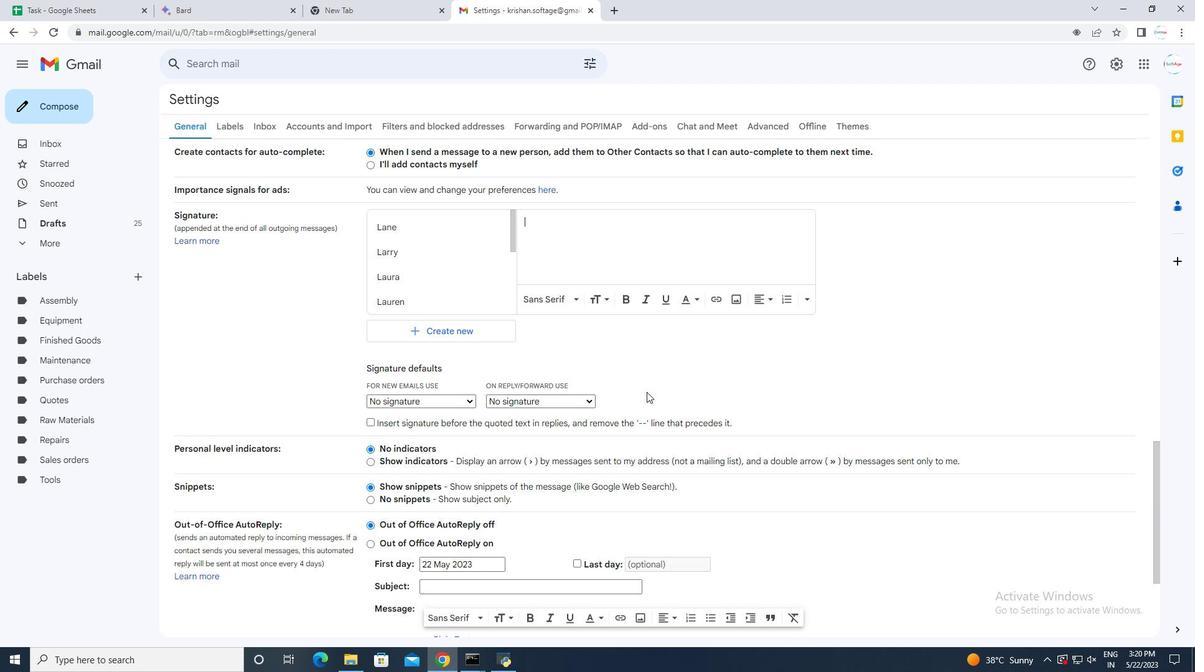 
Action: Mouse scrolled (629, 412) with delta (0, 0)
Screenshot: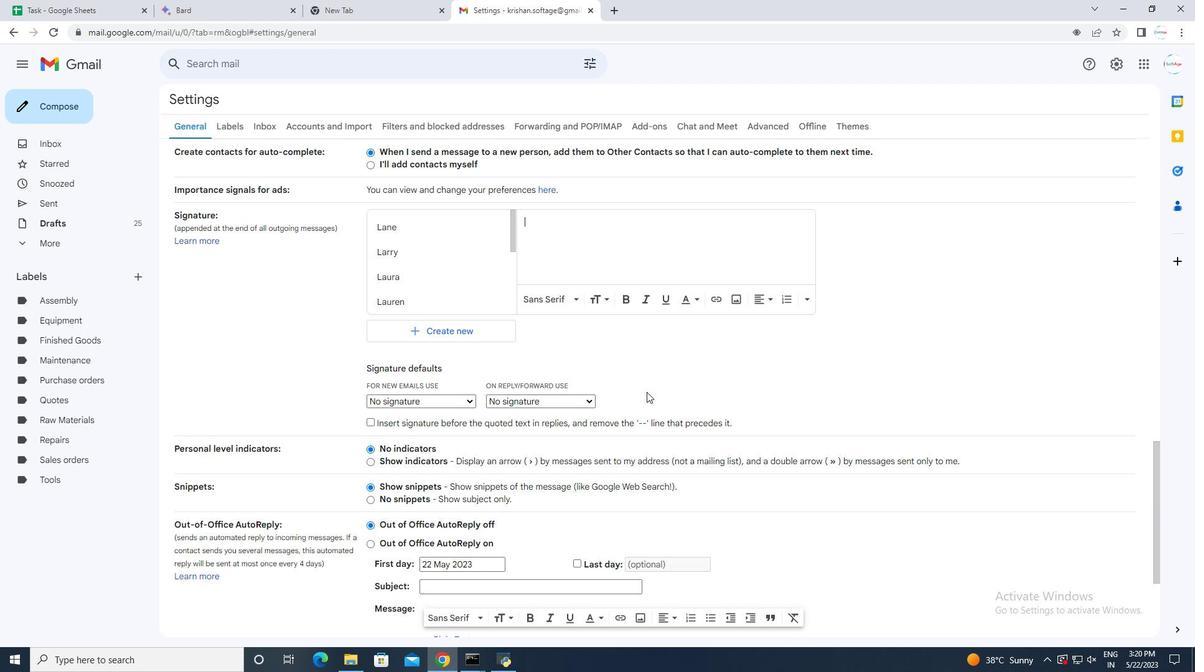 
Action: Mouse scrolled (629, 412) with delta (0, 0)
Screenshot: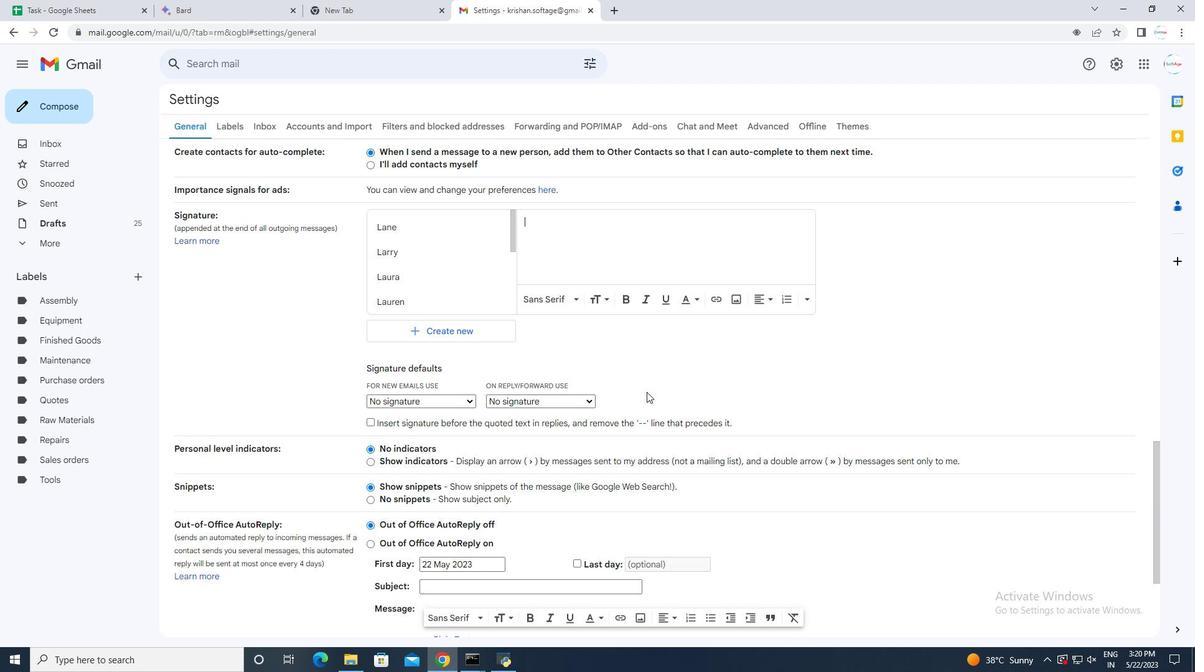 
Action: Mouse scrolled (629, 412) with delta (0, 0)
Screenshot: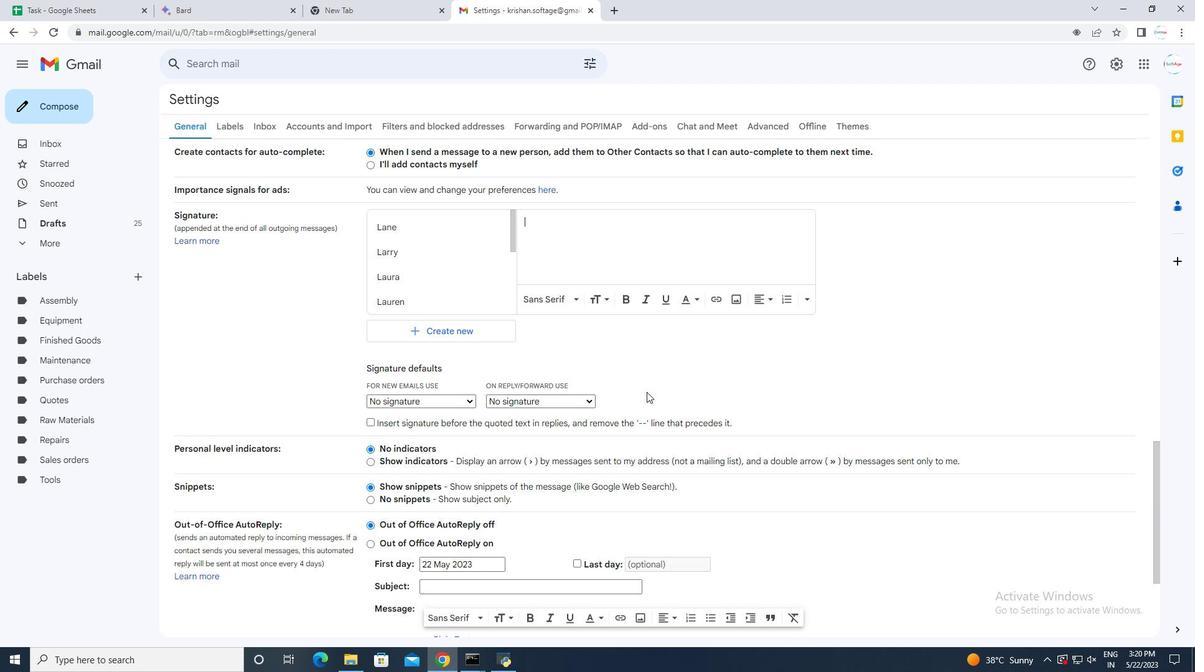 
Action: Mouse moved to (629, 413)
Screenshot: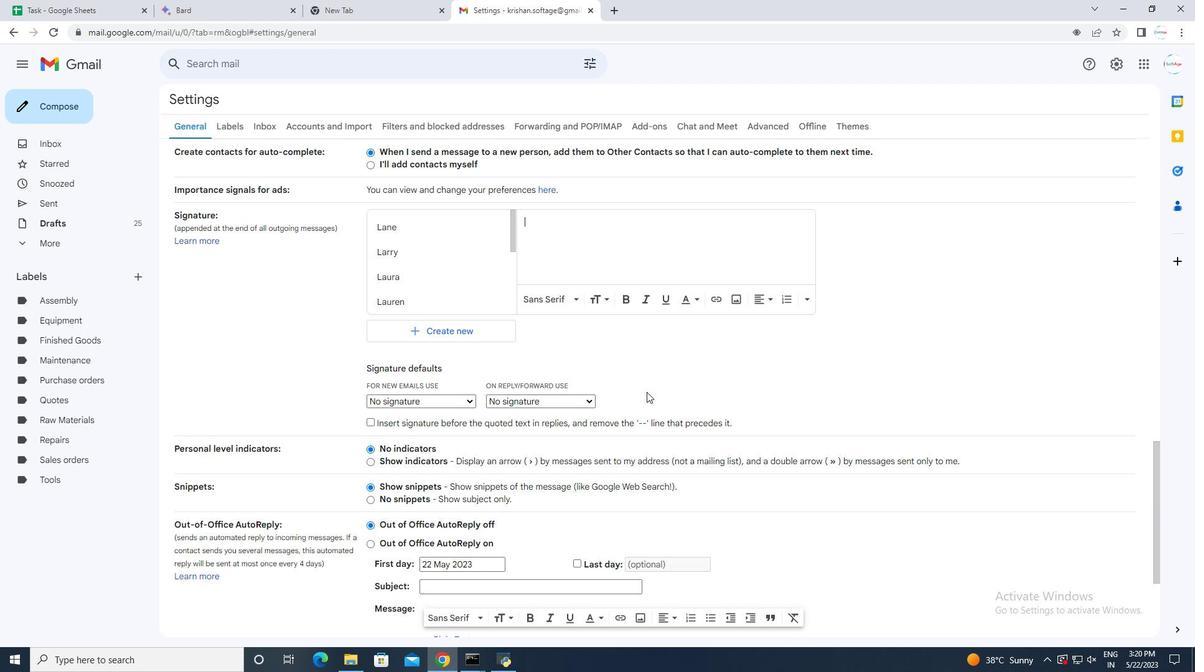 
Action: Mouse scrolled (629, 413) with delta (0, 0)
Screenshot: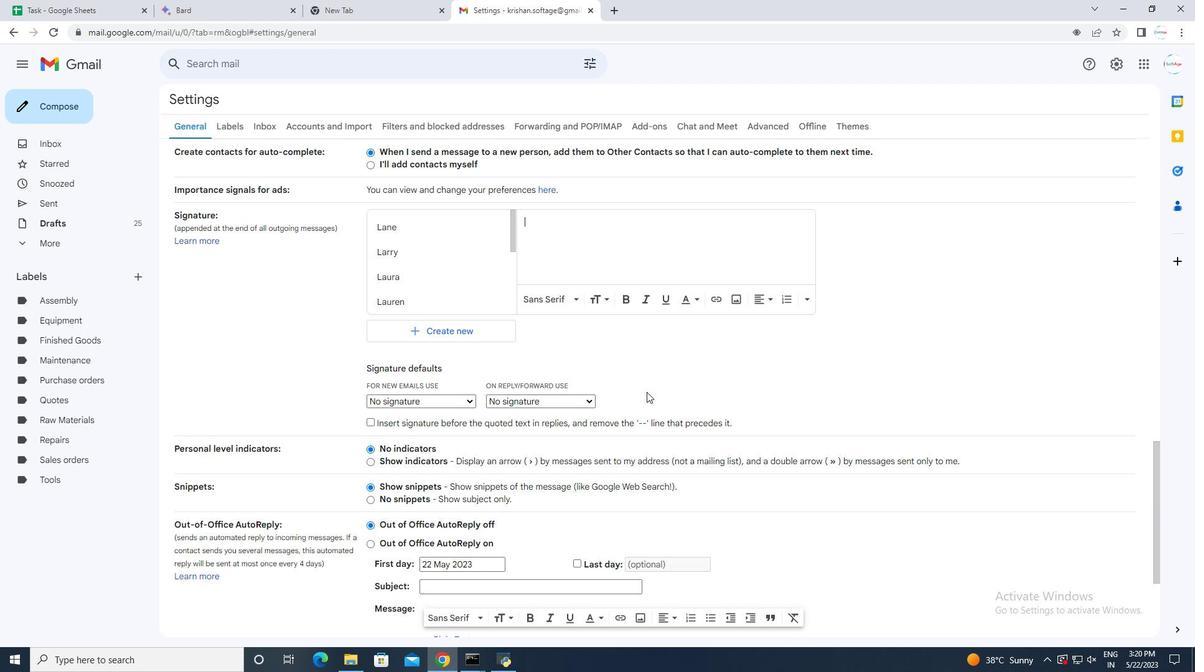 
Action: Mouse moved to (627, 415)
Screenshot: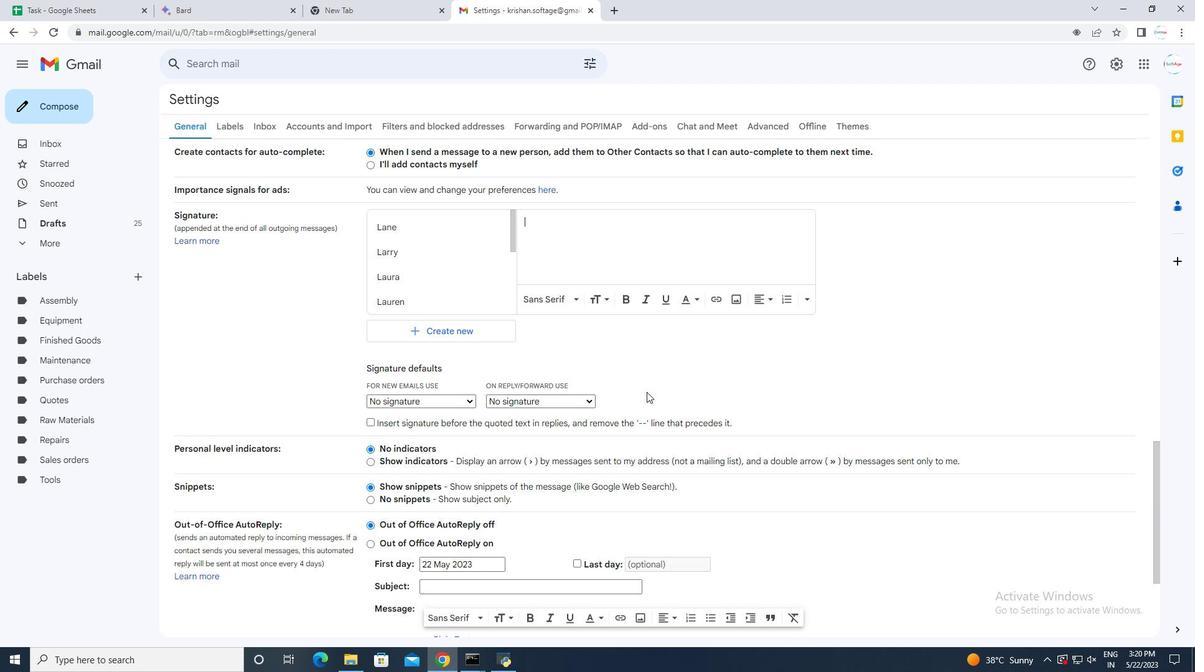 
Action: Mouse scrolled (627, 415) with delta (0, 0)
Screenshot: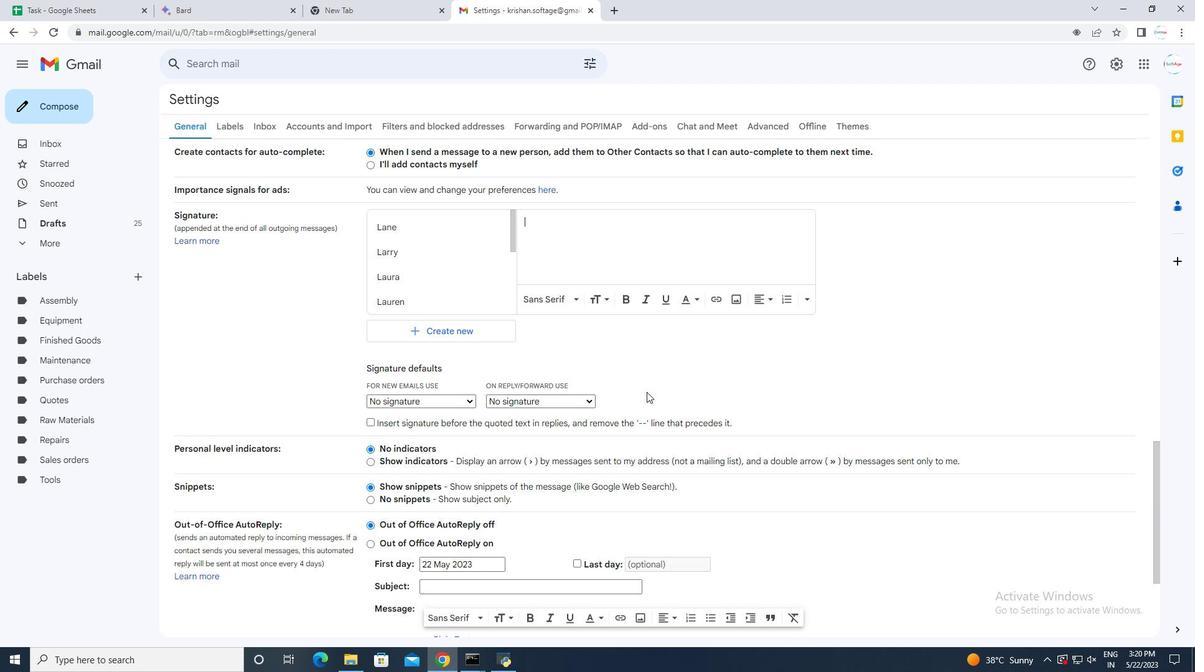 
Action: Mouse moved to (620, 421)
Screenshot: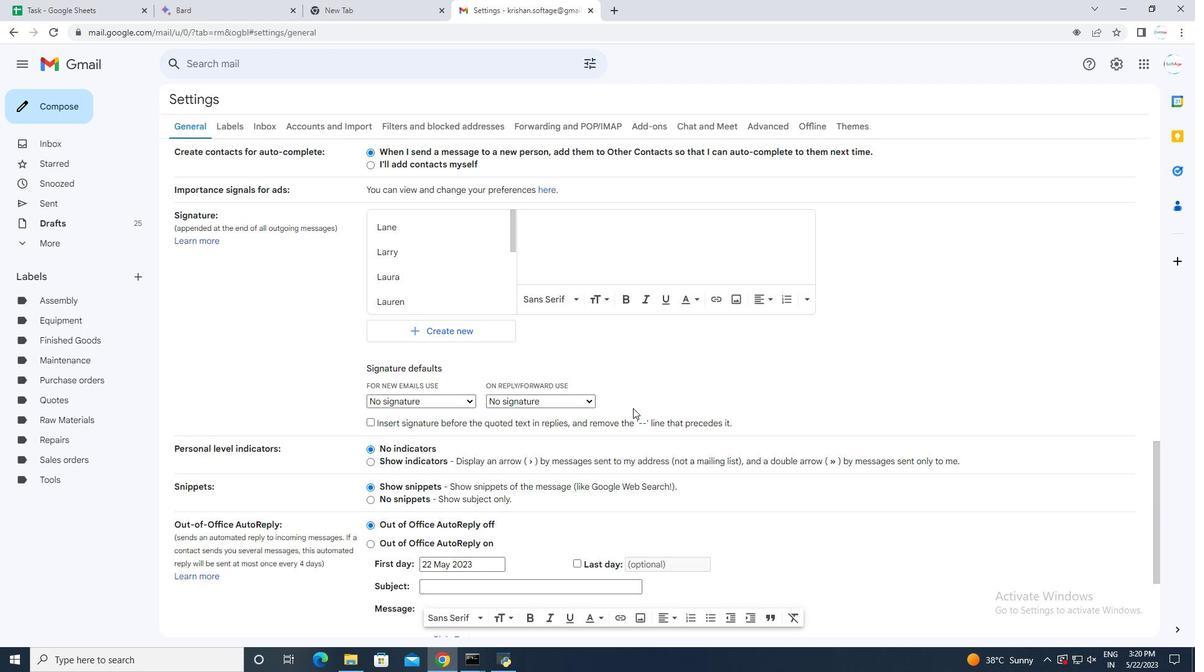 
Action: Mouse scrolled (620, 420) with delta (0, 0)
Screenshot: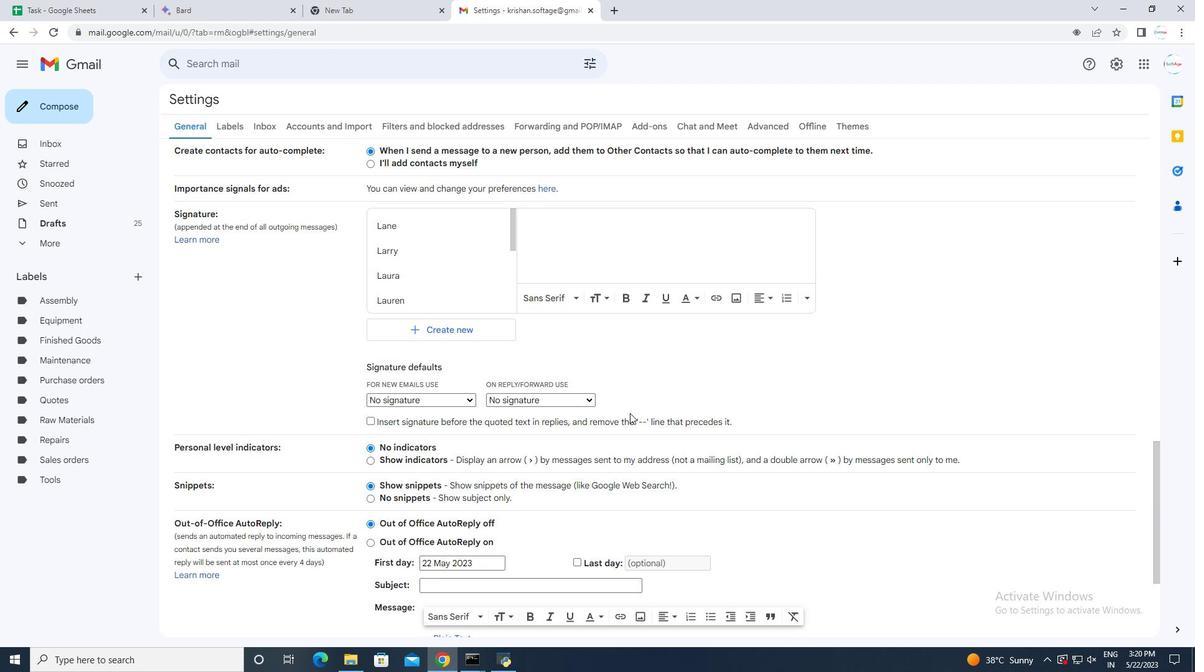 
Action: Mouse moved to (615, 448)
Screenshot: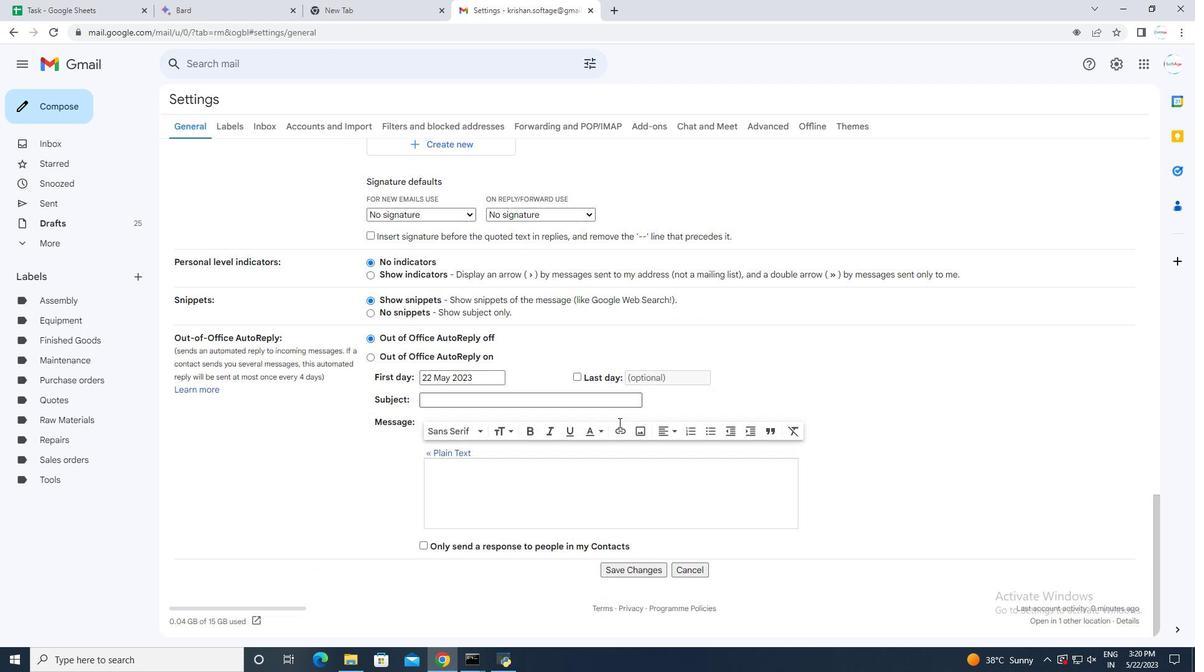 
Action: Mouse scrolled (615, 447) with delta (0, 0)
Screenshot: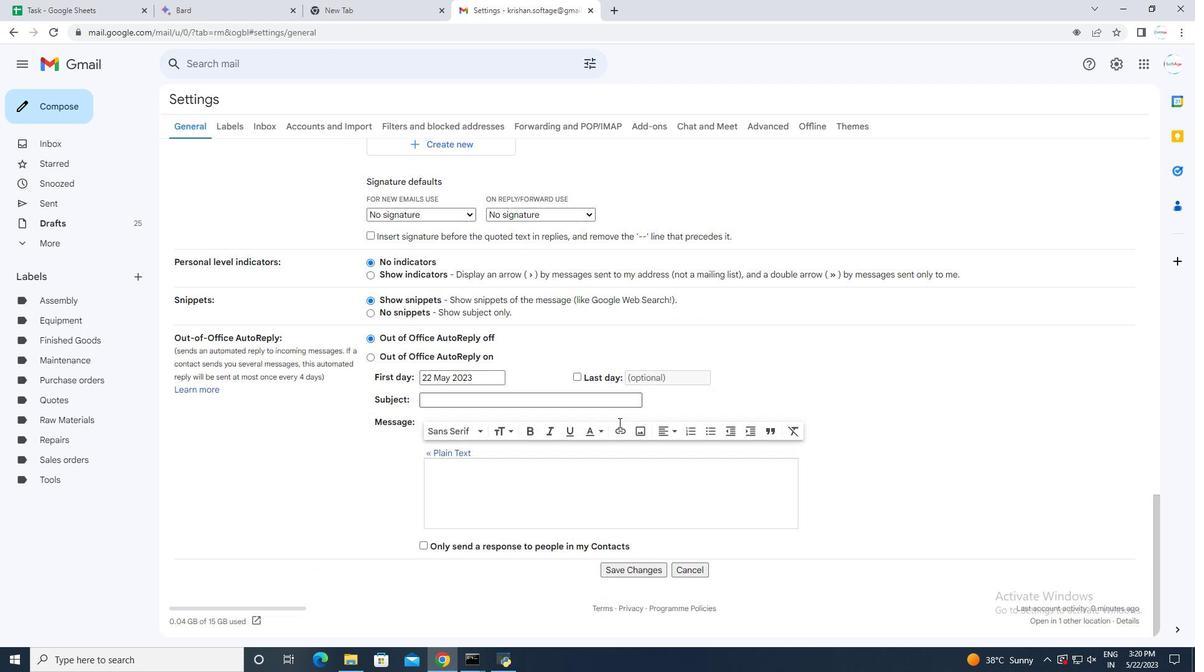
Action: Mouse moved to (615, 449)
Screenshot: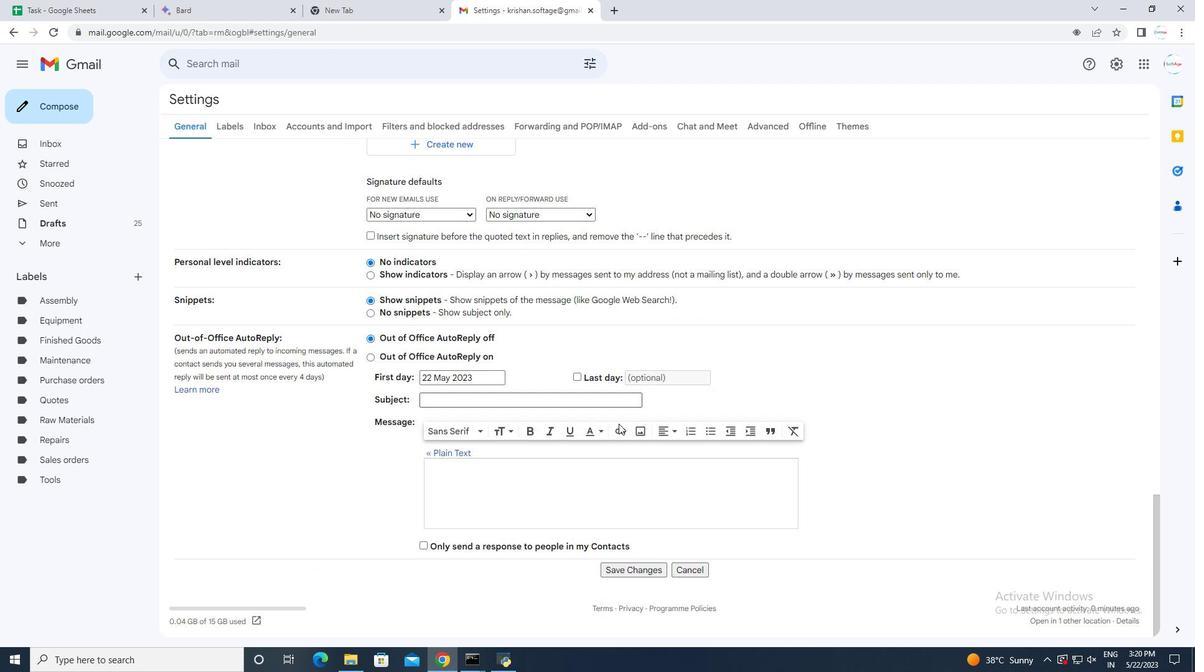 
Action: Mouse scrolled (615, 448) with delta (0, 0)
Screenshot: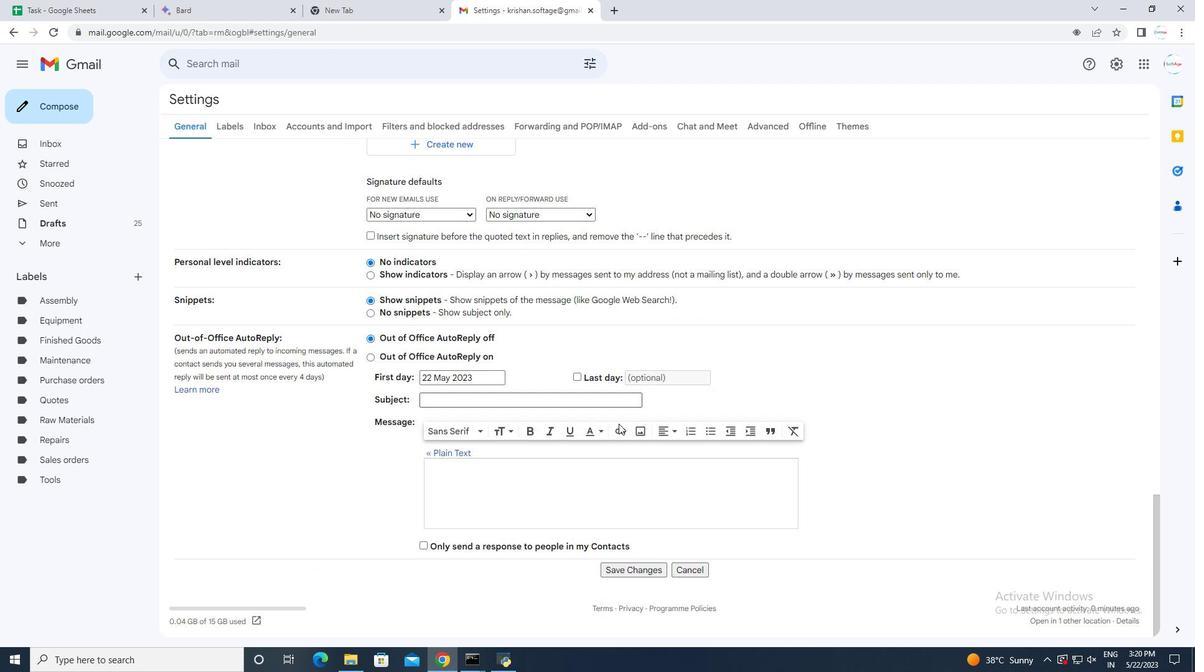 
Action: Mouse scrolled (615, 448) with delta (0, 0)
Screenshot: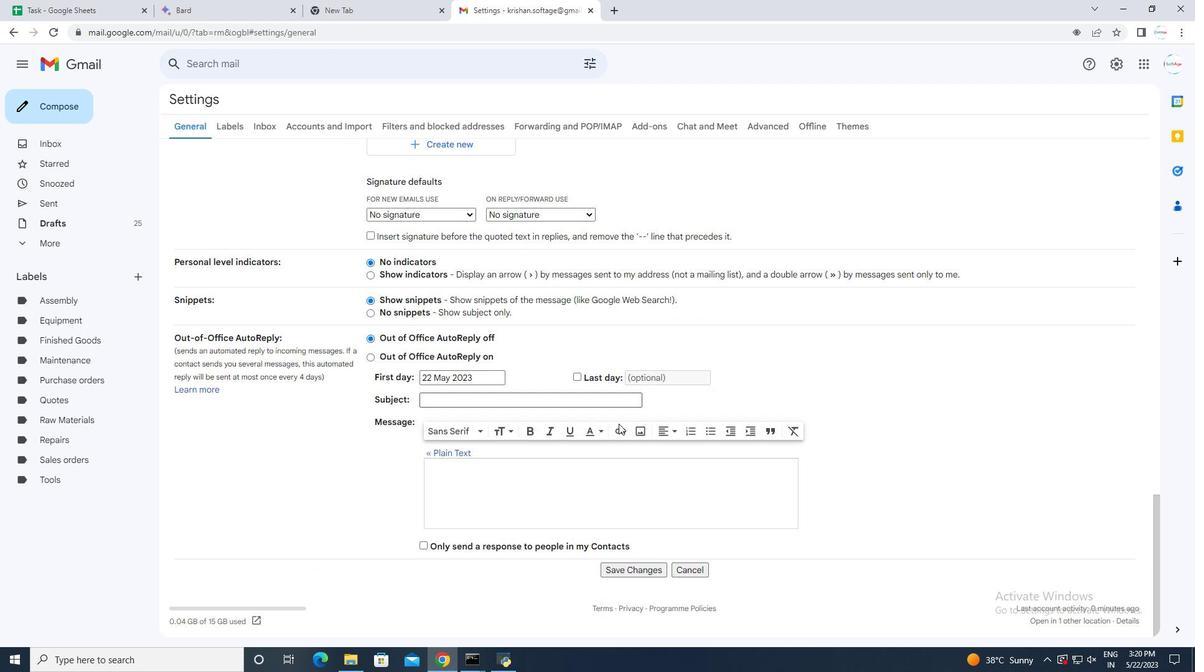 
Action: Mouse moved to (615, 451)
Screenshot: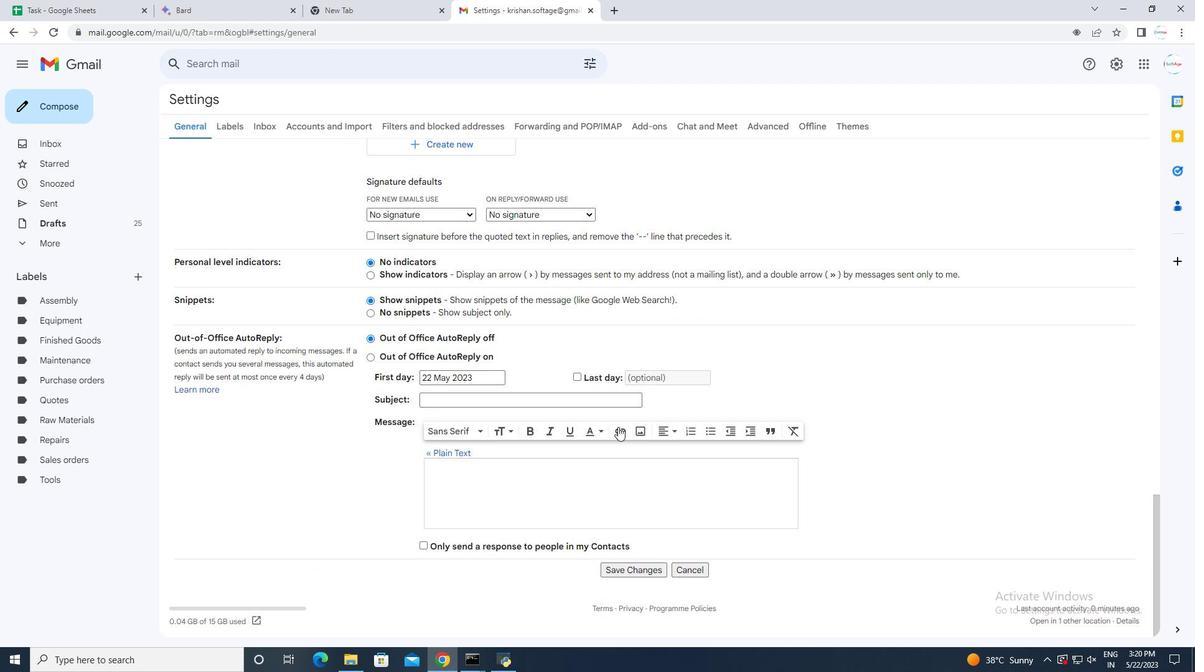 
Action: Mouse scrolled (615, 450) with delta (0, 0)
Screenshot: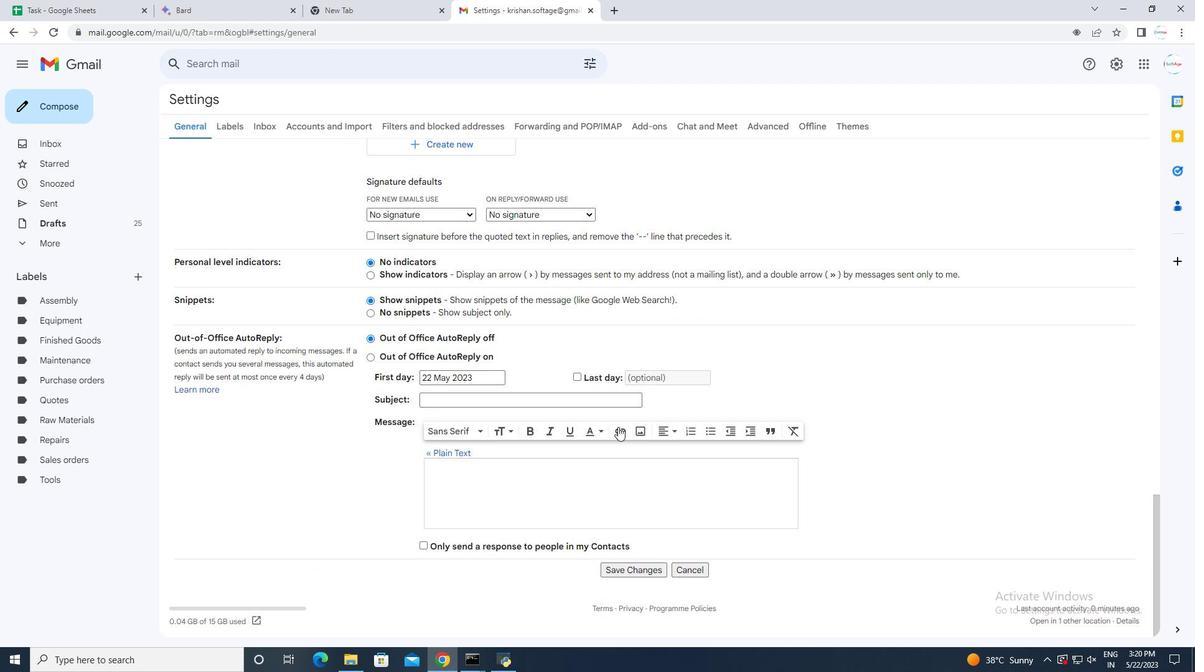 
Action: Mouse moved to (615, 452)
Screenshot: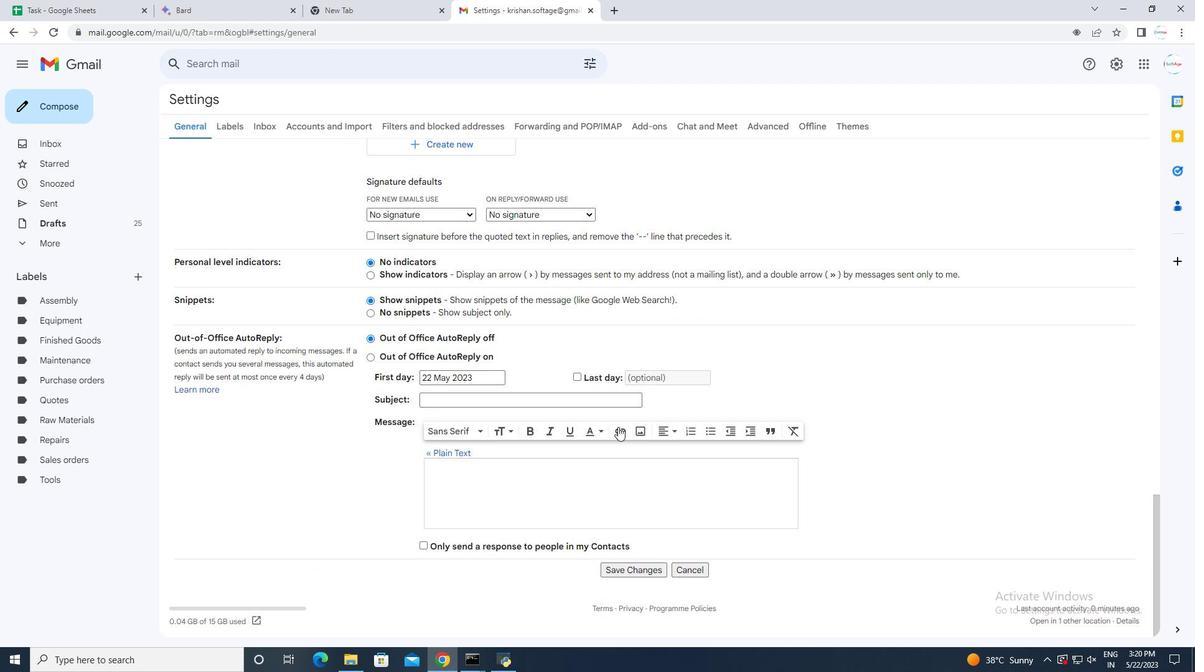 
Action: Mouse scrolled (615, 451) with delta (0, 0)
Screenshot: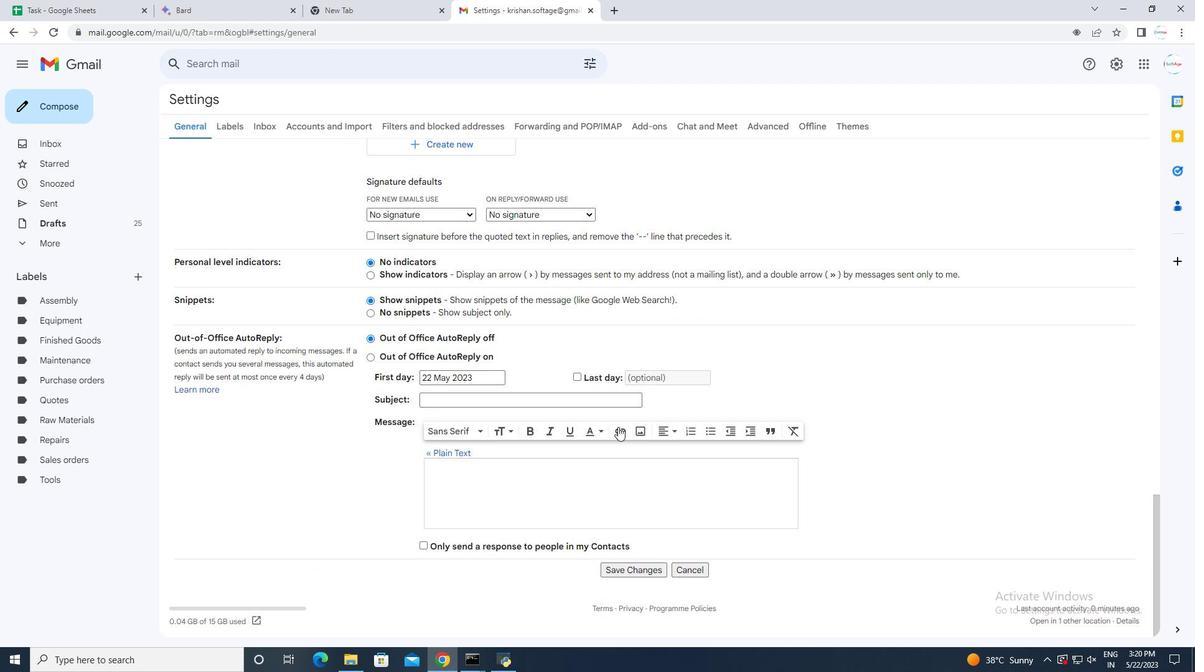 
Action: Mouse moved to (641, 568)
Screenshot: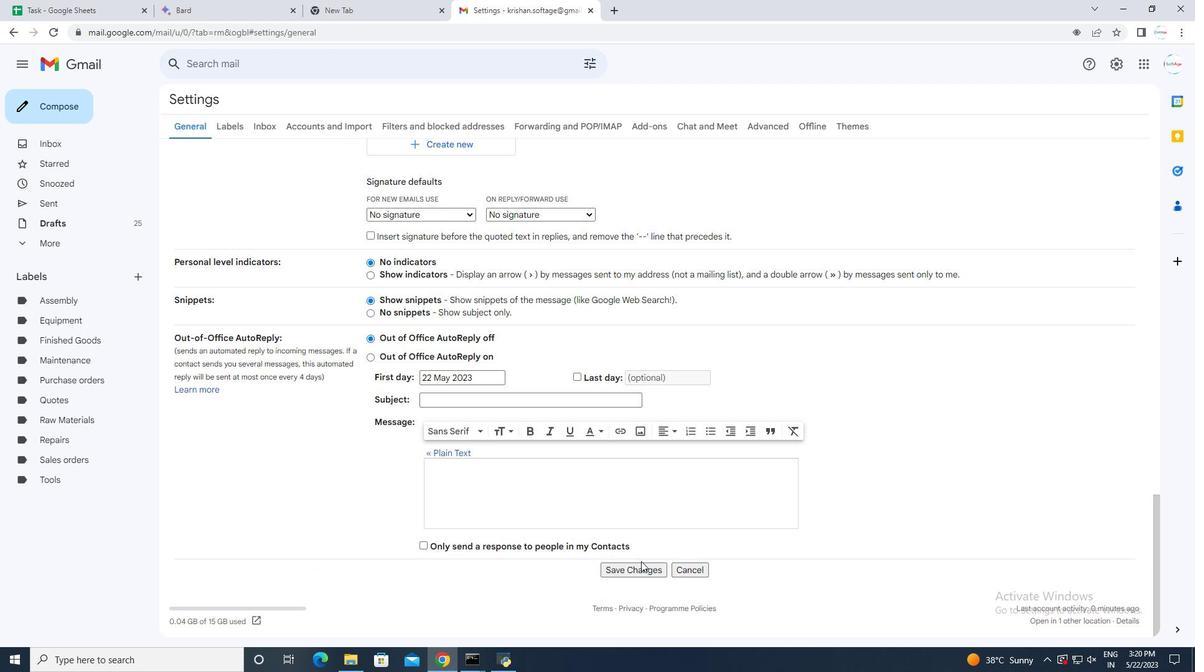 
Action: Mouse pressed left at (641, 568)
Screenshot: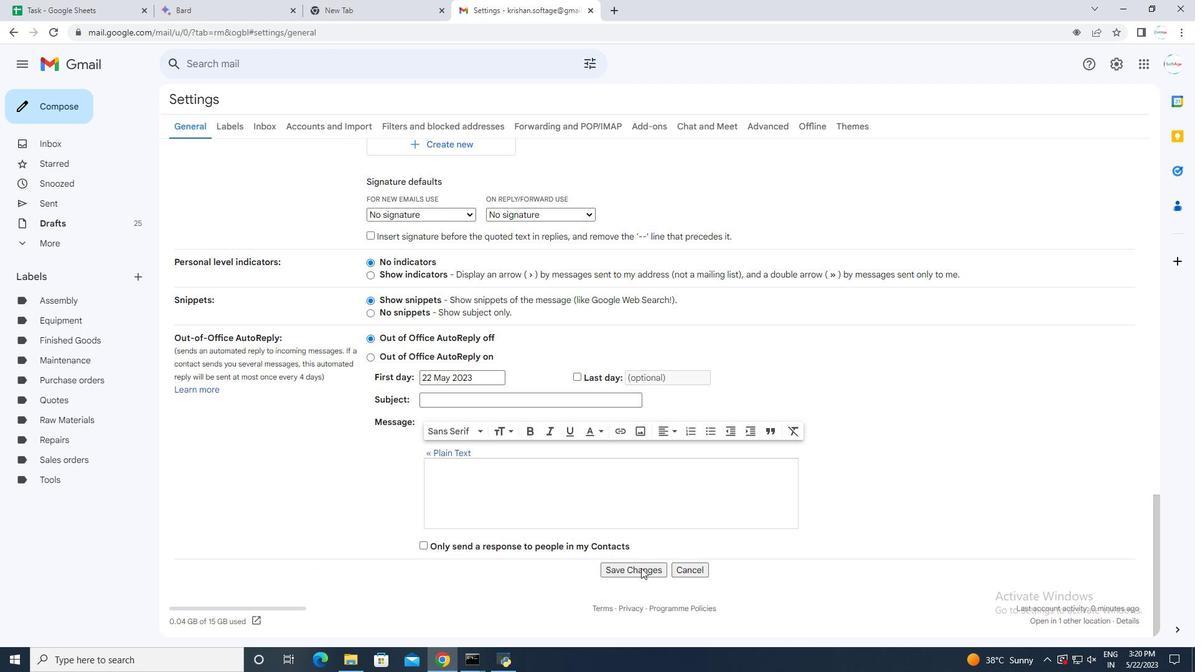 
Action: Mouse moved to (68, 105)
Screenshot: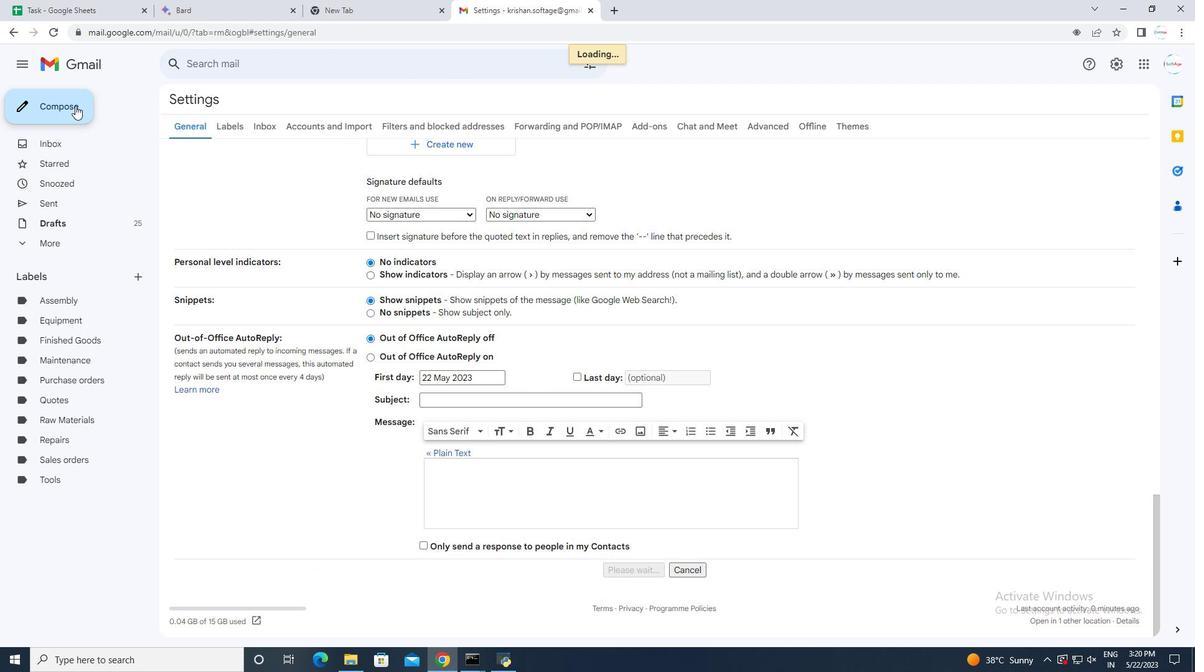 
Action: Mouse pressed left at (68, 105)
Screenshot: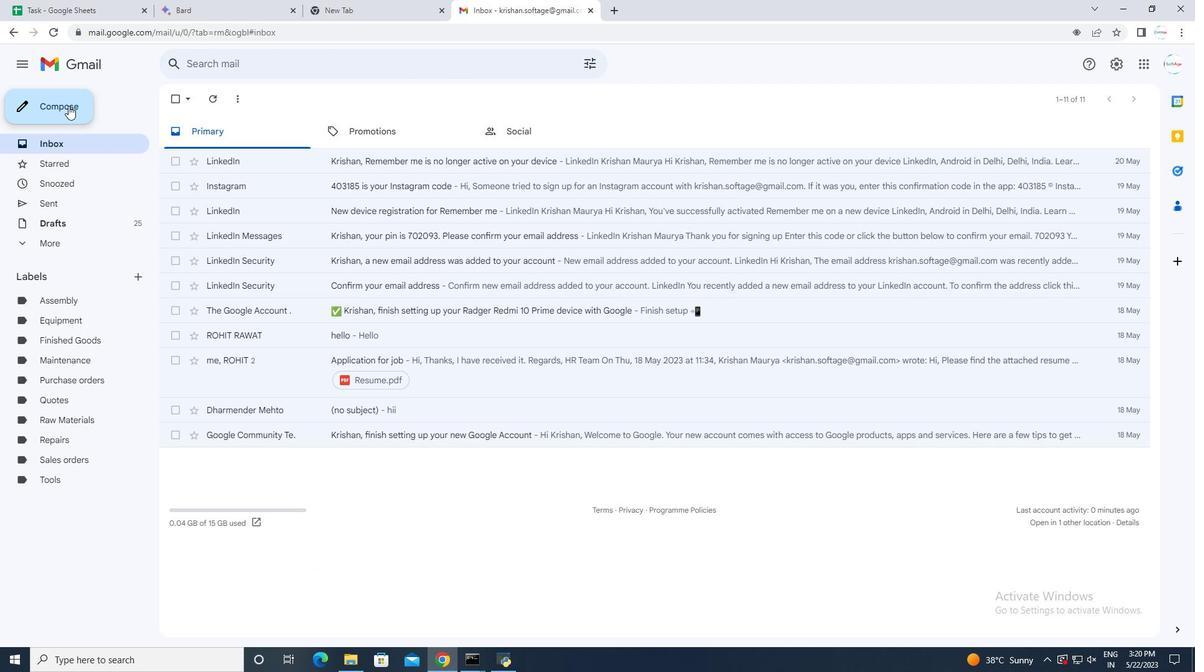 
Action: Mouse moved to (817, 302)
Screenshot: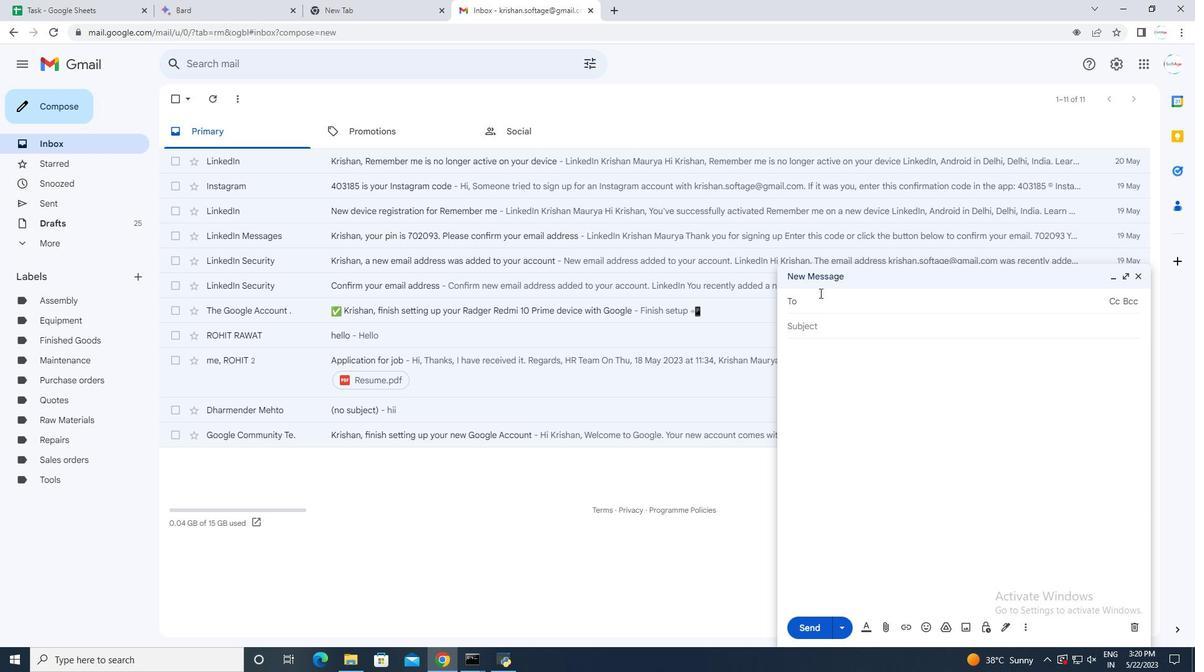 
Action: Mouse pressed left at (817, 302)
Screenshot: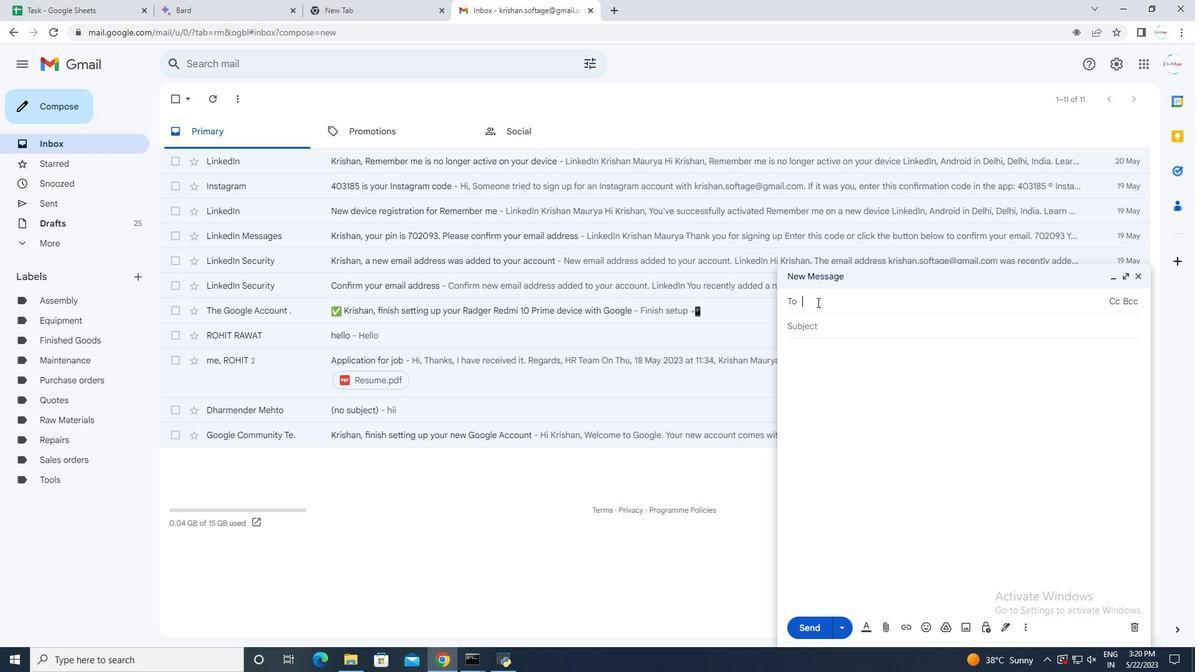 
Action: Key pressed softage.6<Key.shift><Key.shift>@softage.net<Key.tab><Key.tab><Key.tab><Key.shift>Best
Screenshot: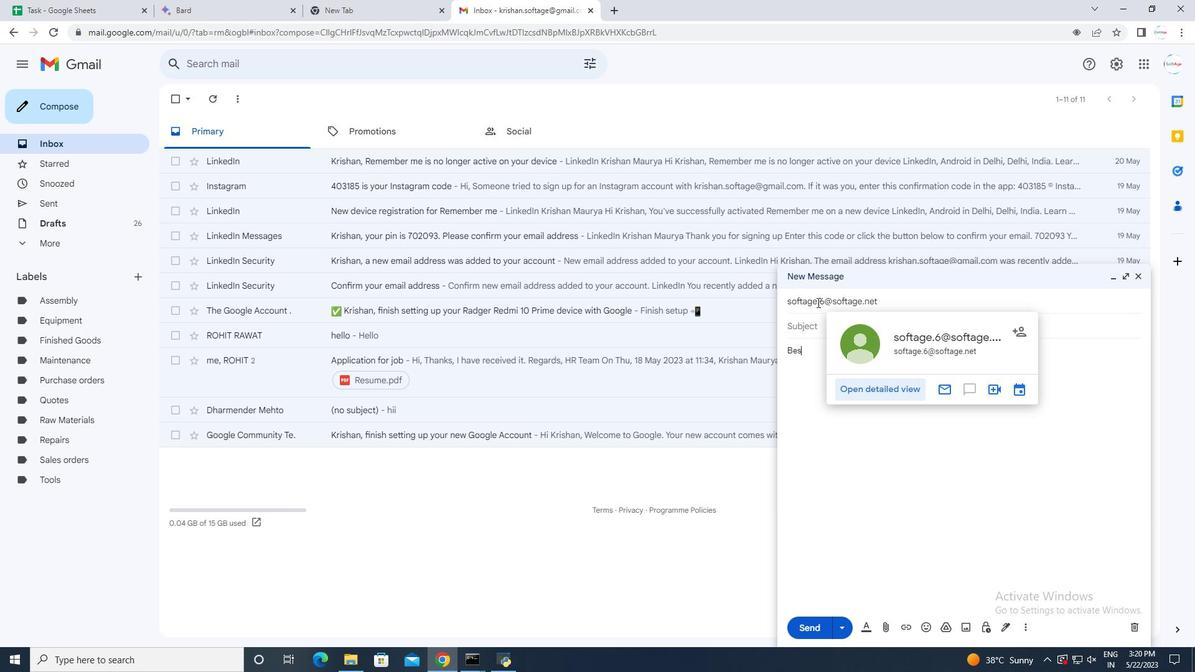
Action: Mouse moved to (801, 347)
Screenshot: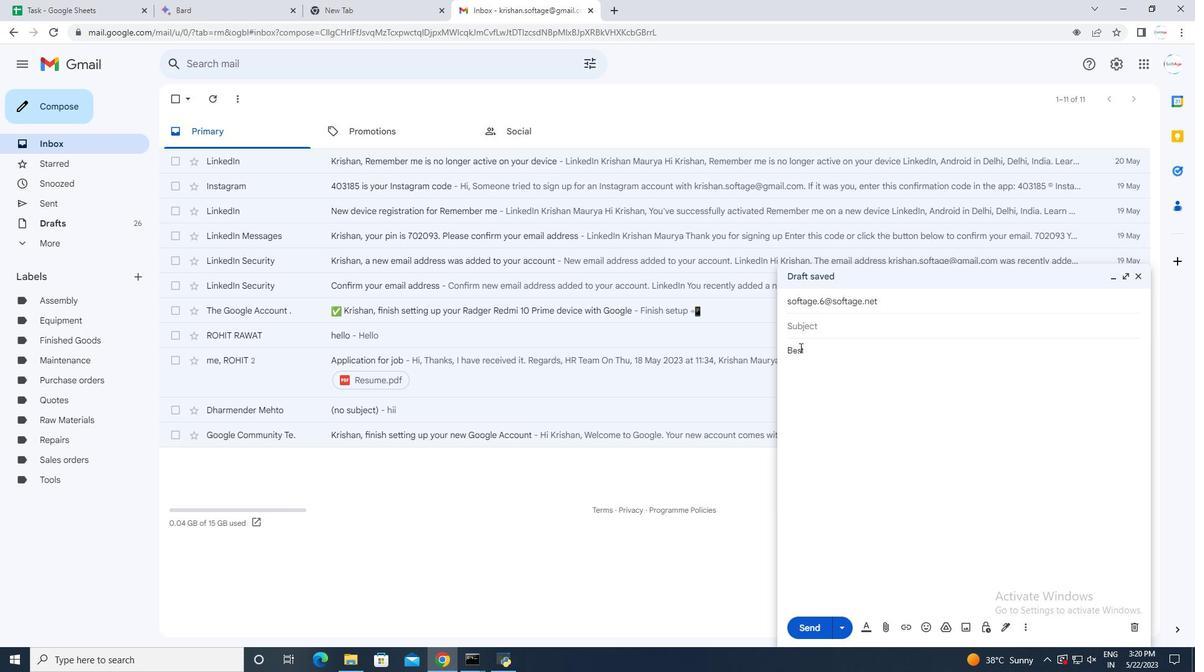 
Action: Mouse pressed left at (801, 347)
Screenshot: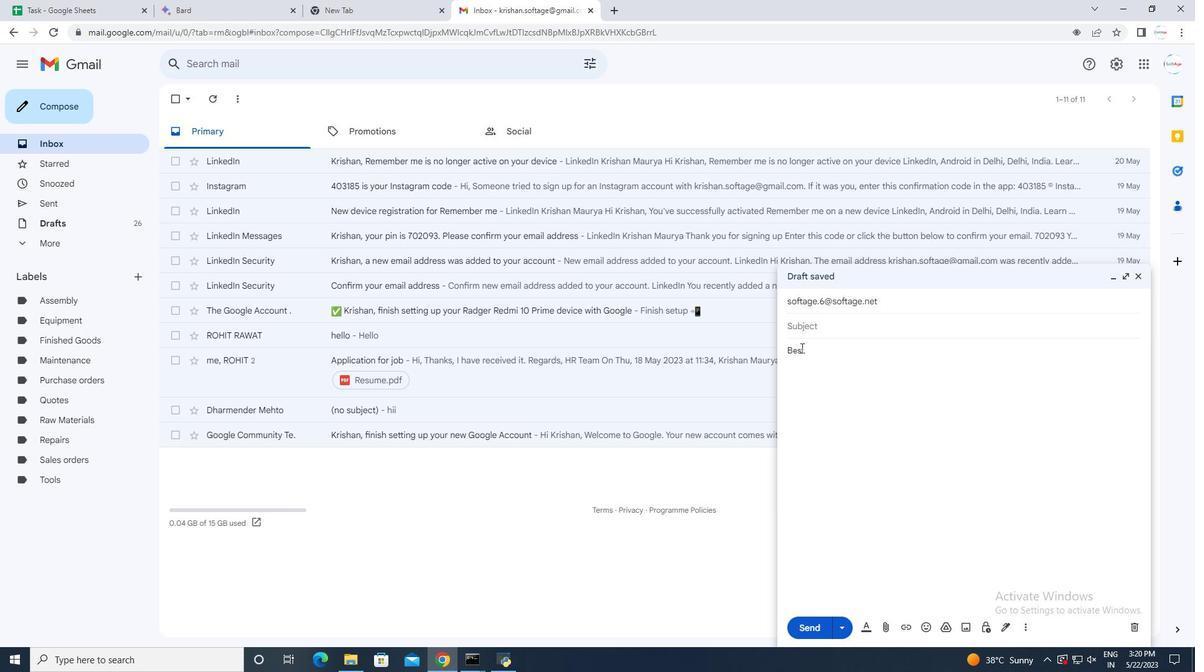 
Action: Mouse moved to (811, 352)
Screenshot: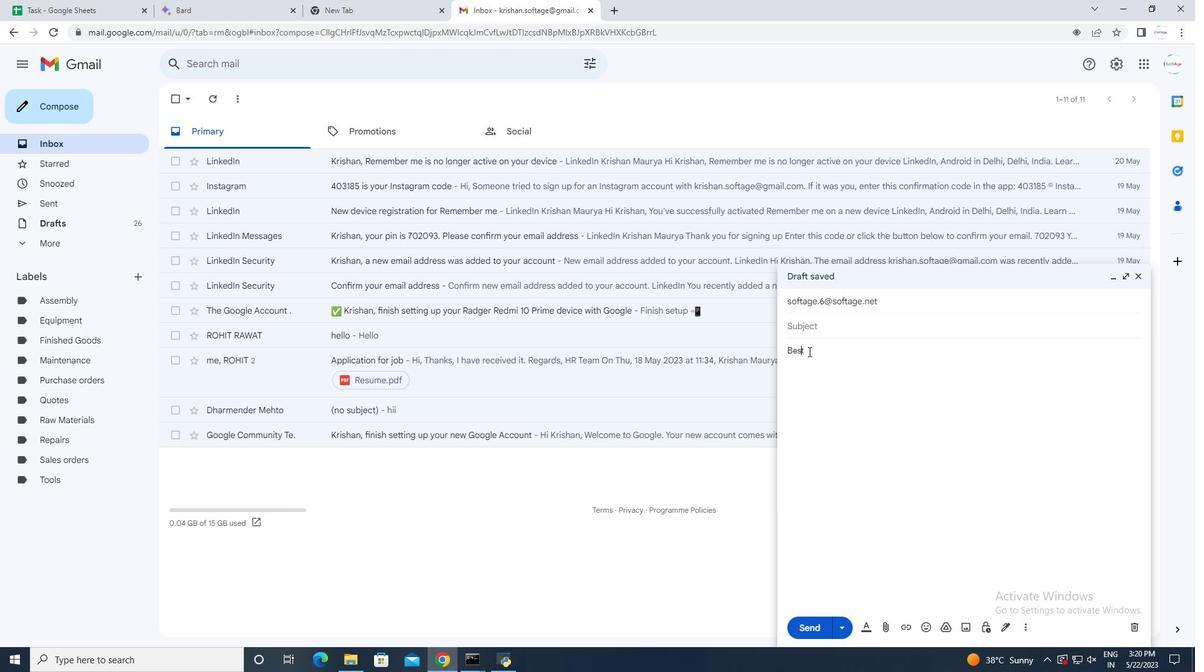 
Action: Mouse pressed left at (811, 352)
Screenshot: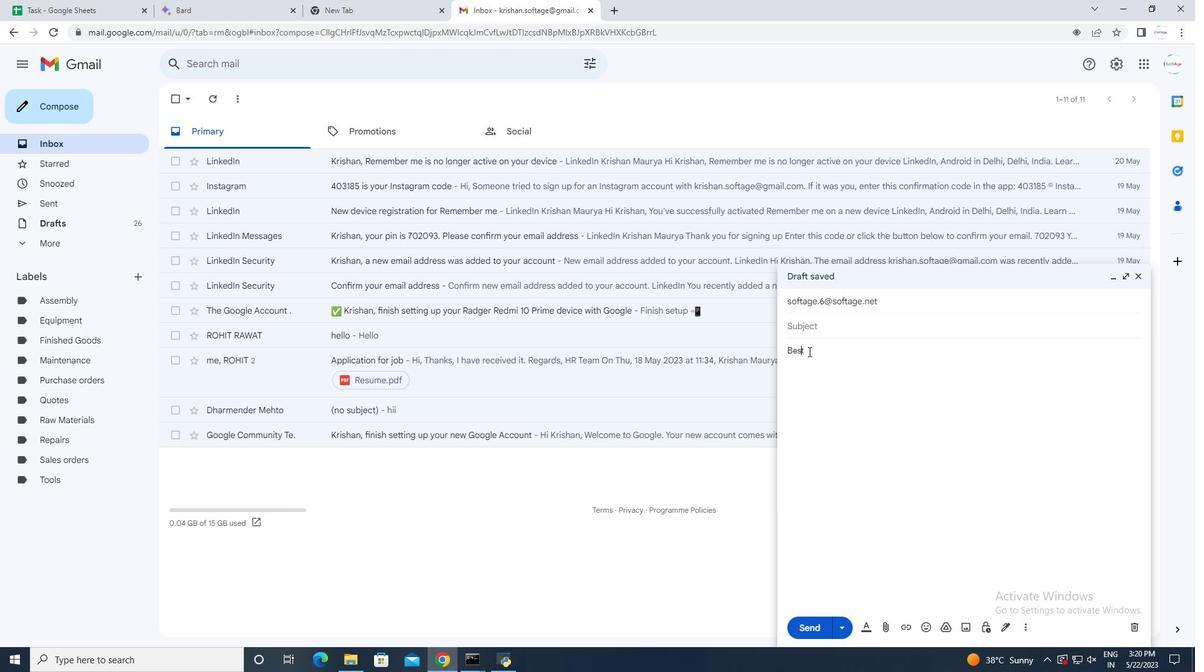 
Action: Key pressed <Key.space><Key.shift>Wishes<Key.space>for<Key.space><Key.backspace><Key.space>a<Key.space>happy<Key.space><Key.shift>National<Key.space><Key.shift>Breast<Key.space><Key.shift>Cancer<Key.space><Key.shift>Awareness<Key.space><Key.shift>Moth<Key.backspace><Key.backspace><Key.backspace>onth.
Screenshot: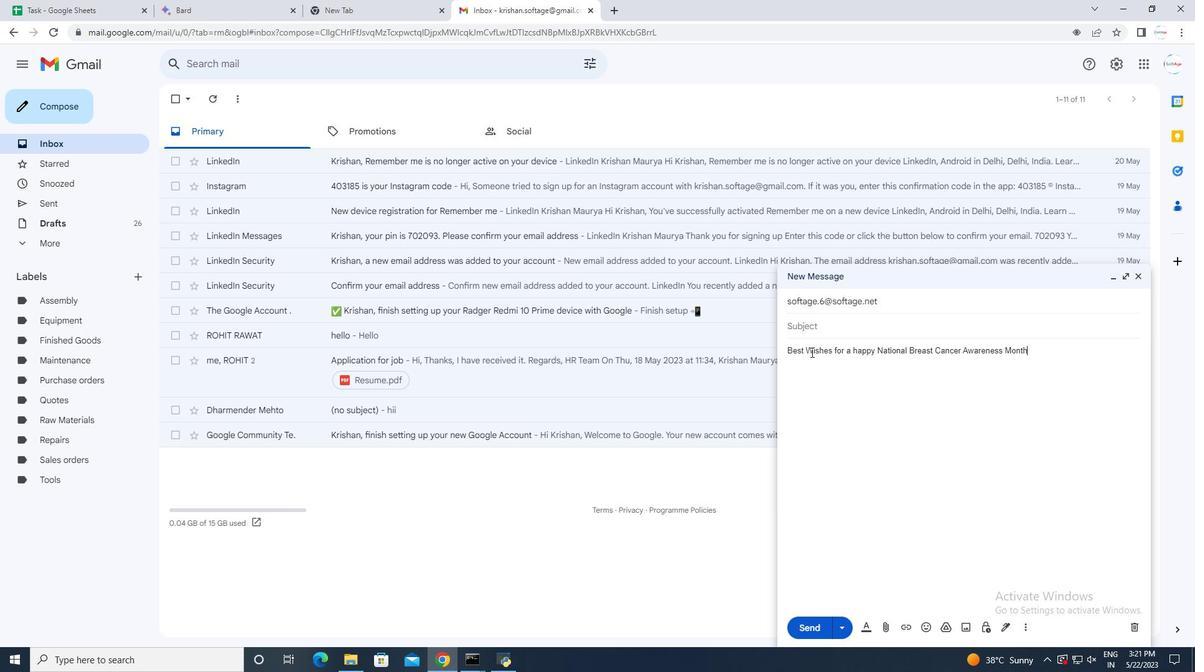 
Action: Mouse moved to (1007, 628)
Screenshot: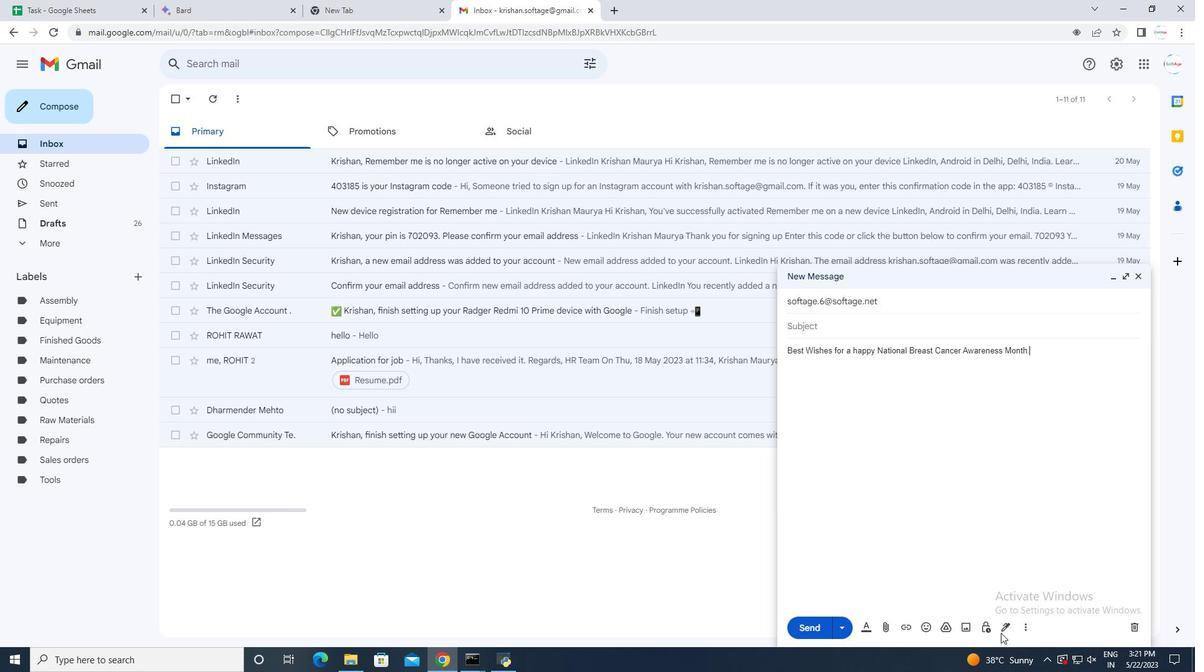 
Action: Mouse pressed left at (1007, 628)
Screenshot: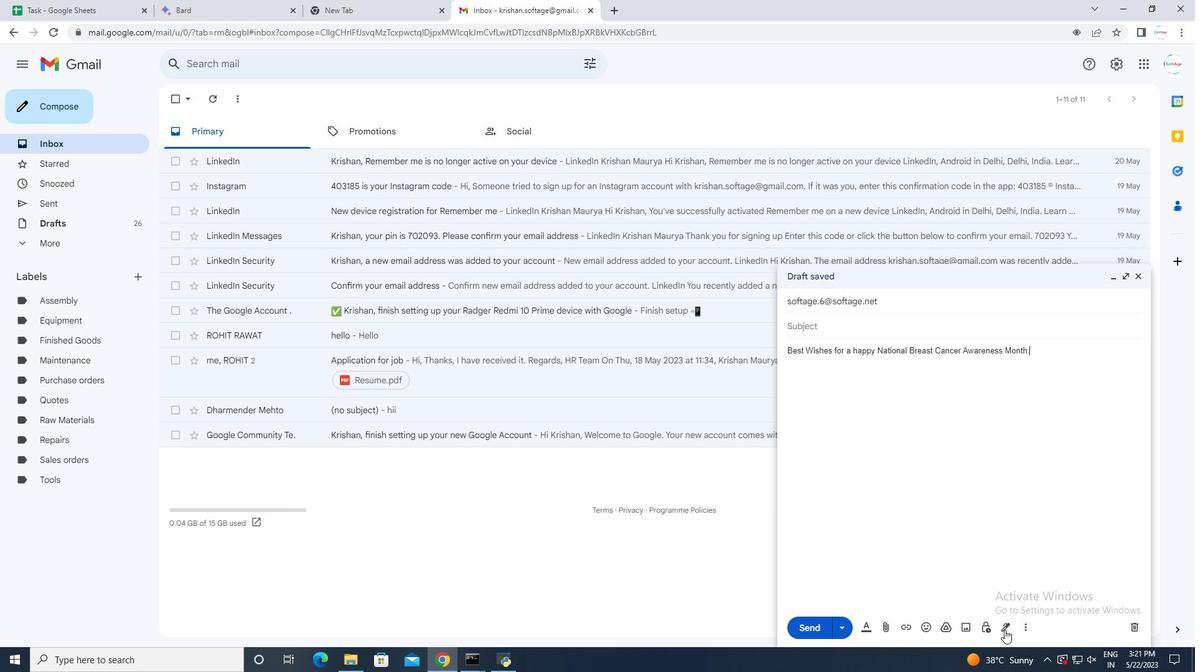 
Action: Mouse moved to (1058, 606)
Screenshot: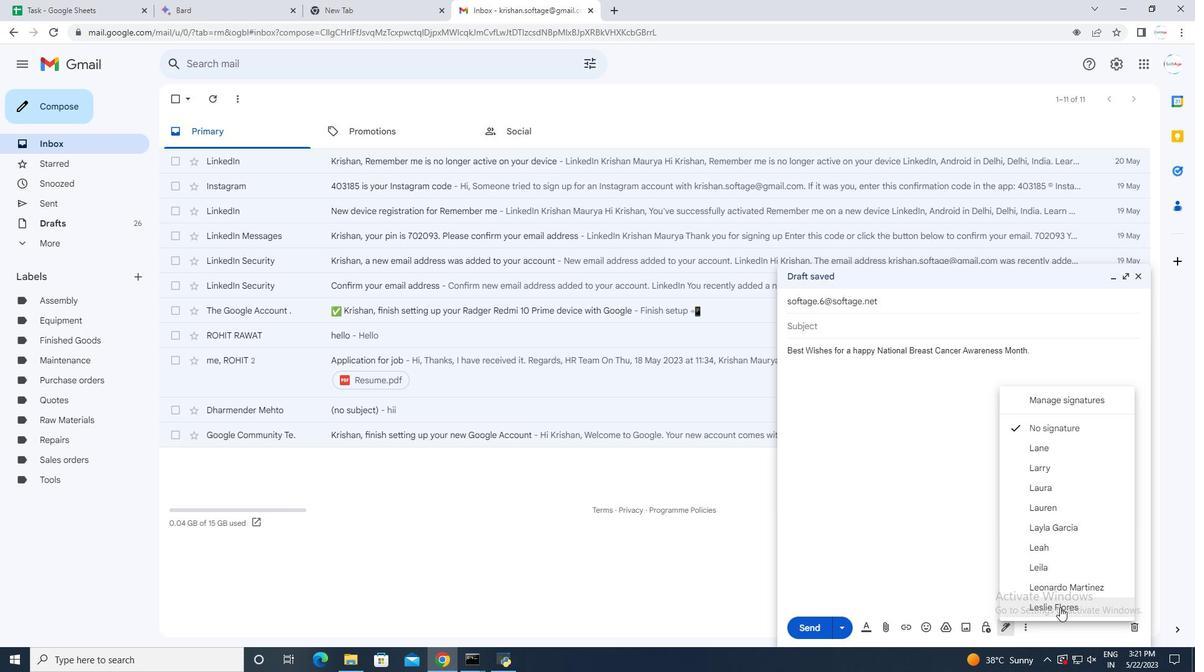 
Action: Mouse pressed left at (1058, 606)
Screenshot: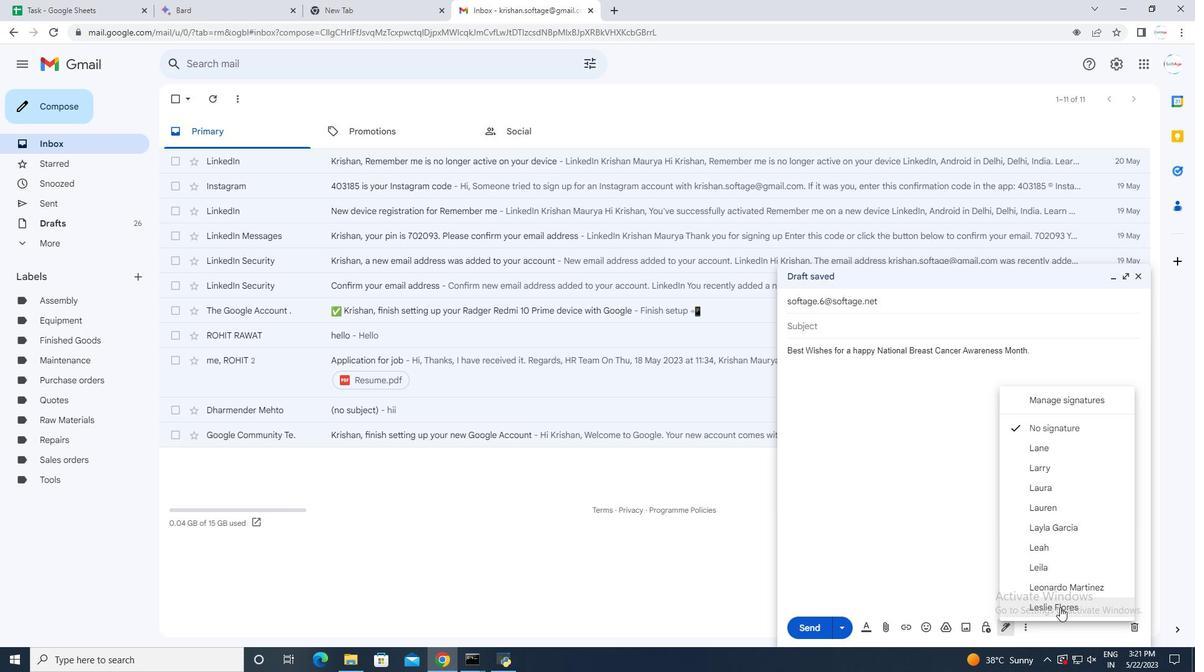 
Action: Mouse moved to (1026, 628)
Screenshot: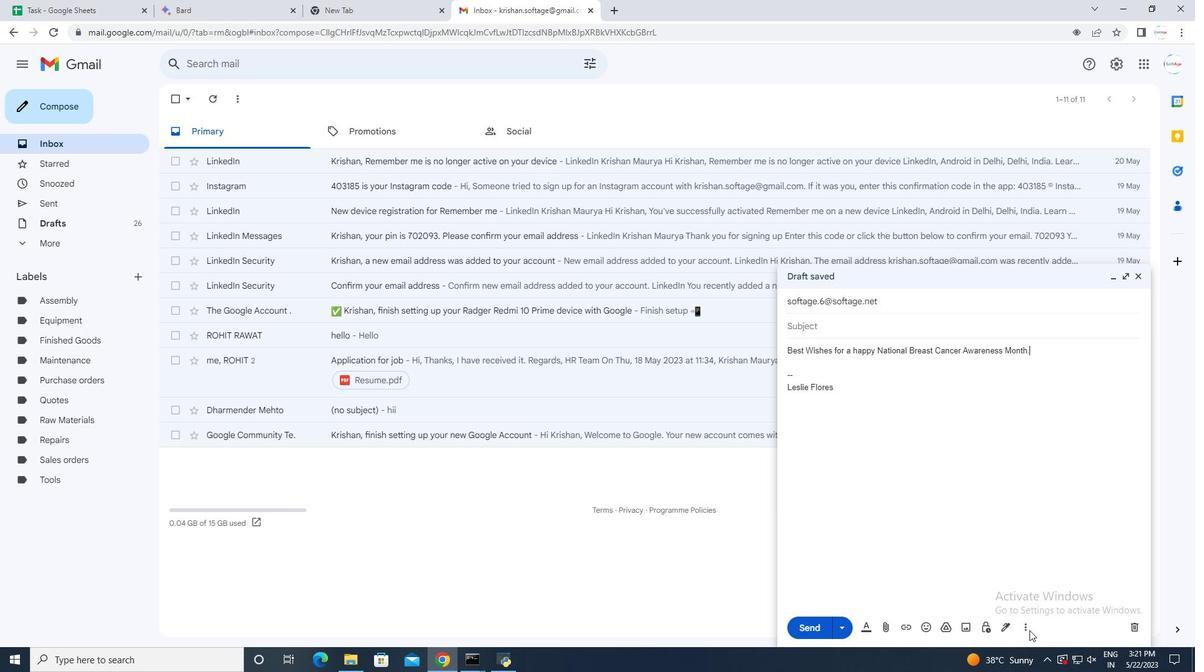 
Action: Mouse pressed left at (1026, 628)
Screenshot: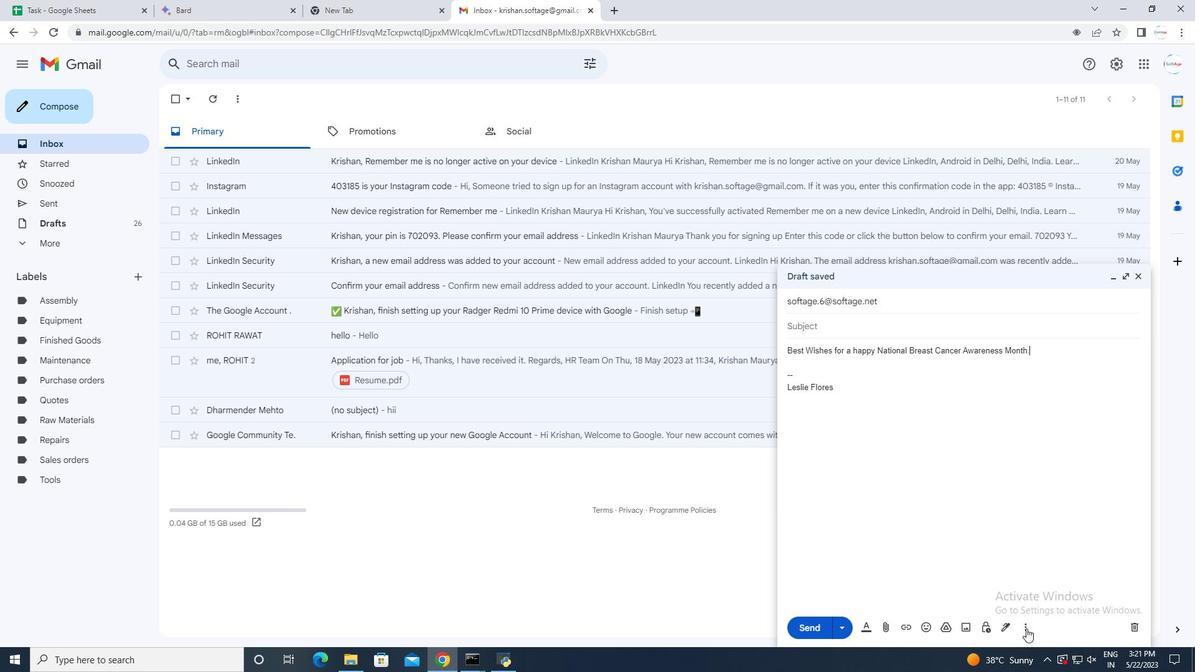 
Action: Mouse moved to (1085, 517)
Screenshot: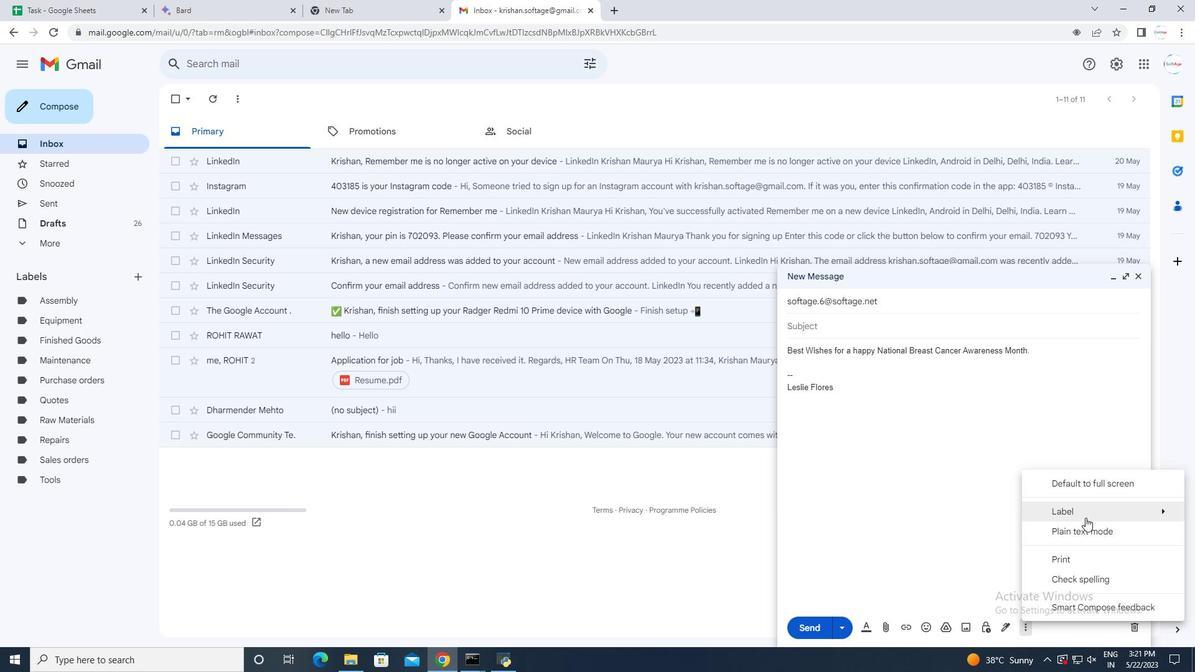 
Action: Mouse pressed left at (1085, 517)
Screenshot: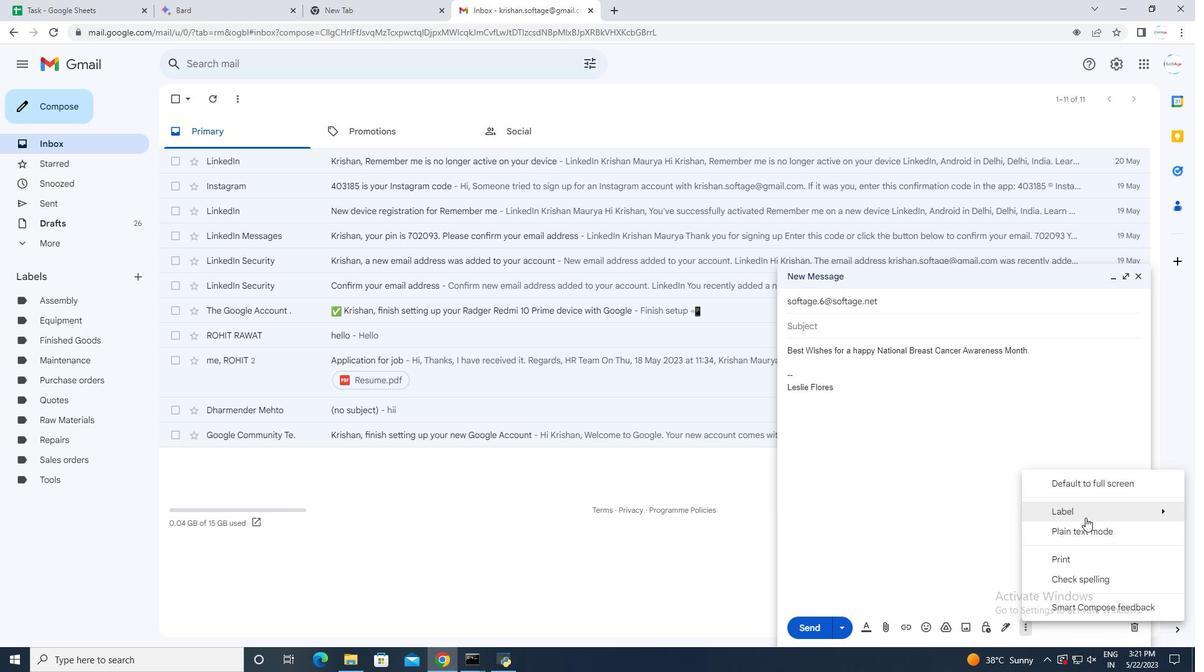 
Action: Mouse moved to (956, 490)
Screenshot: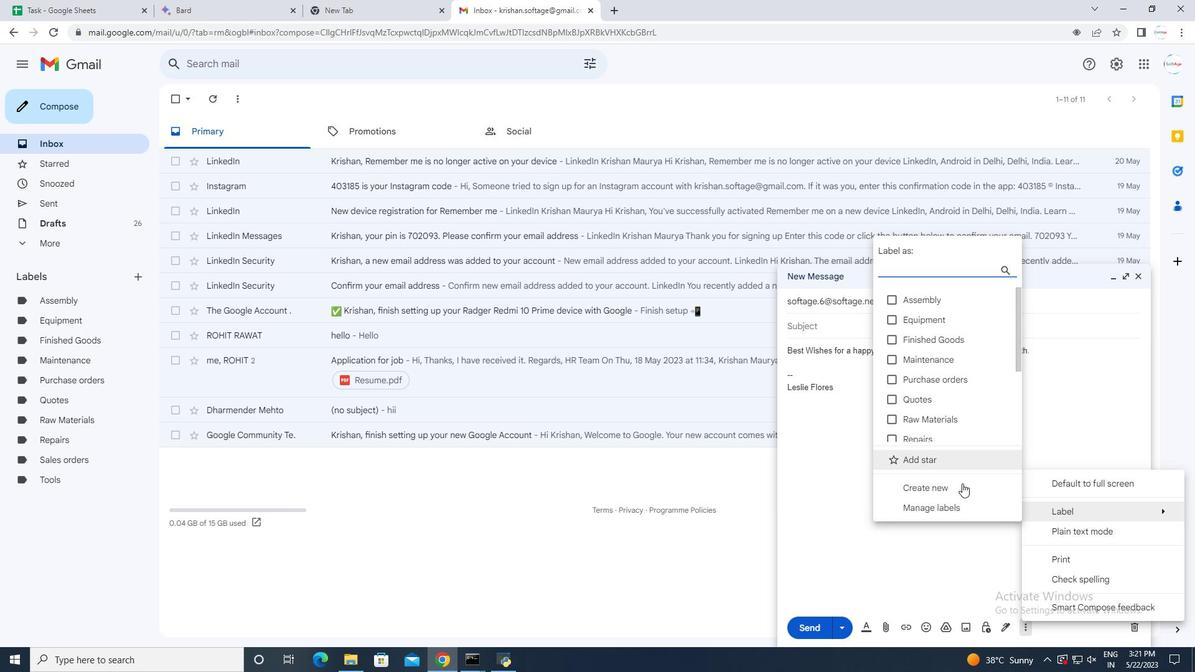 
Action: Mouse pressed left at (956, 490)
Screenshot: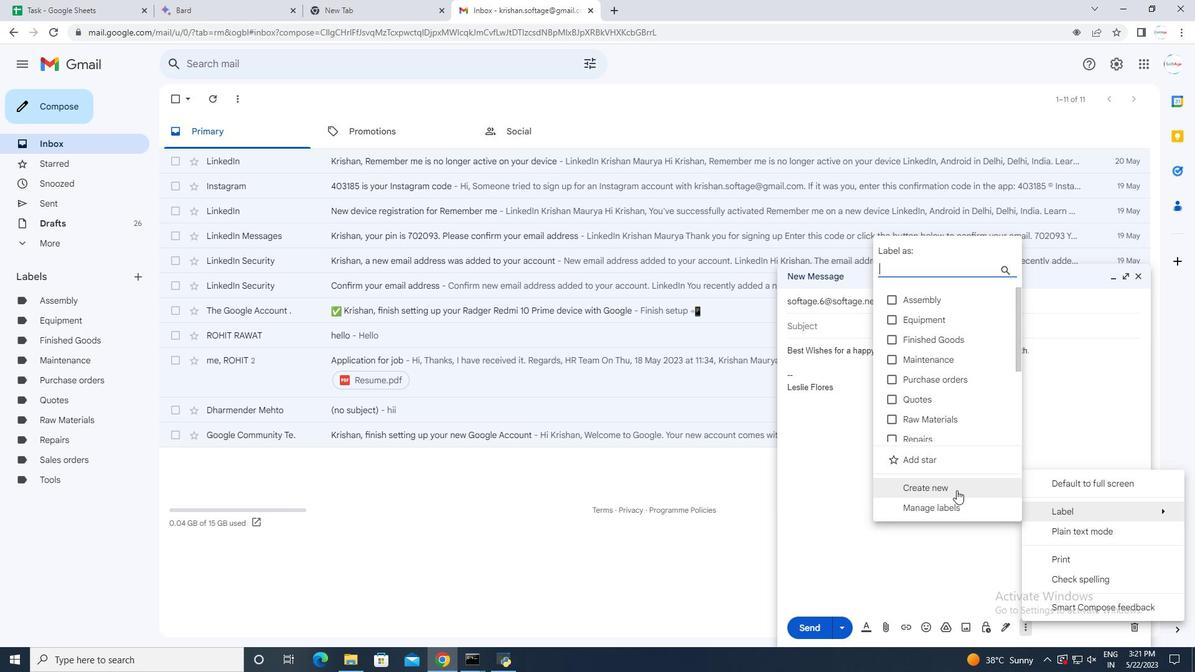 
Action: Mouse moved to (575, 328)
Screenshot: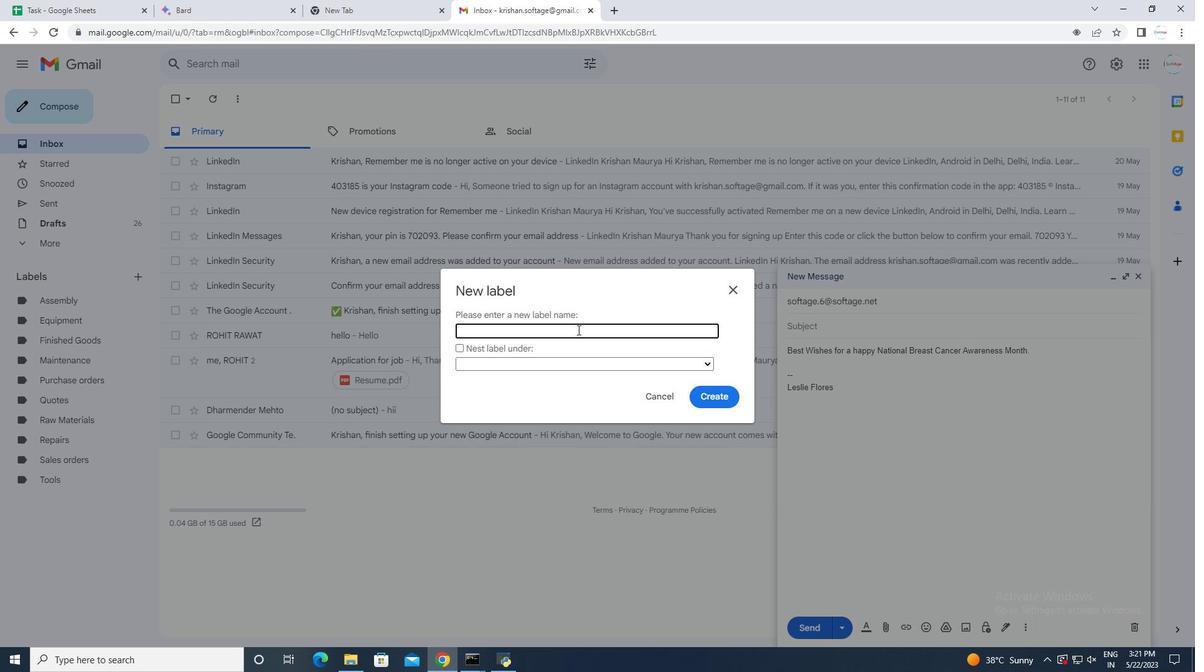 
Action: Mouse pressed left at (575, 328)
Screenshot: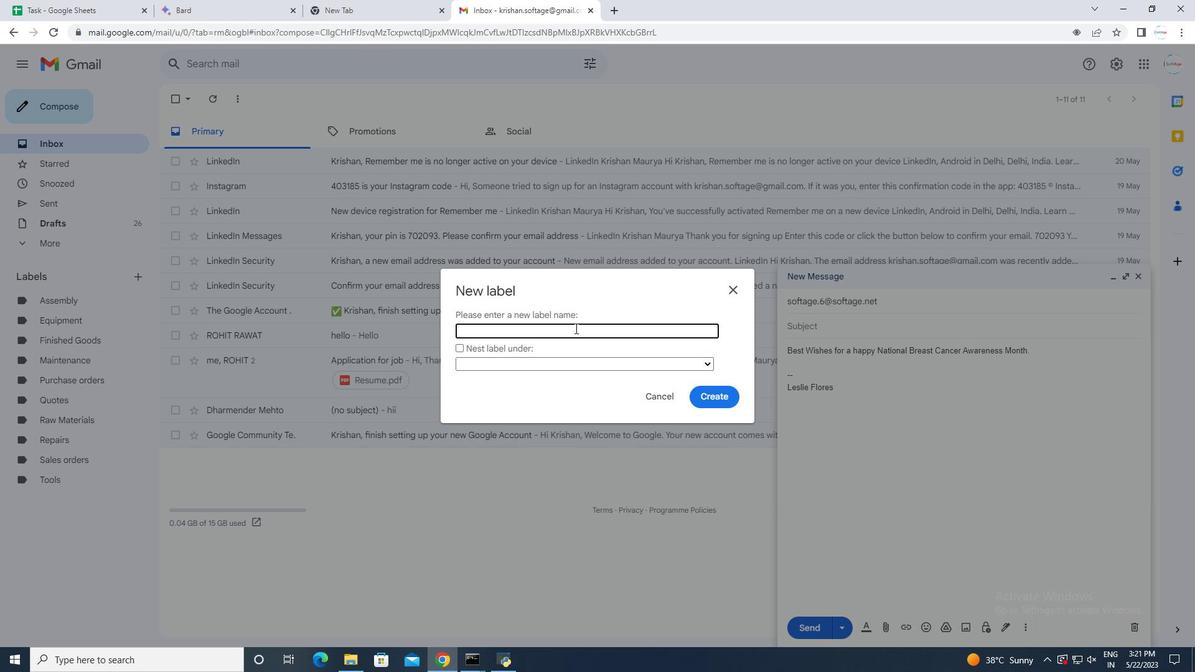 
Action: Key pressed <Key.shift><Key.shift><Key.shift><Key.shift><Key.shift><Key.shift><Key.shift><Key.shift>Q=<Key.backspace><Key.backspace><Key.shift><Key.shift><Key.shift><Key.shift><Key.shift>Inquiries
Screenshot: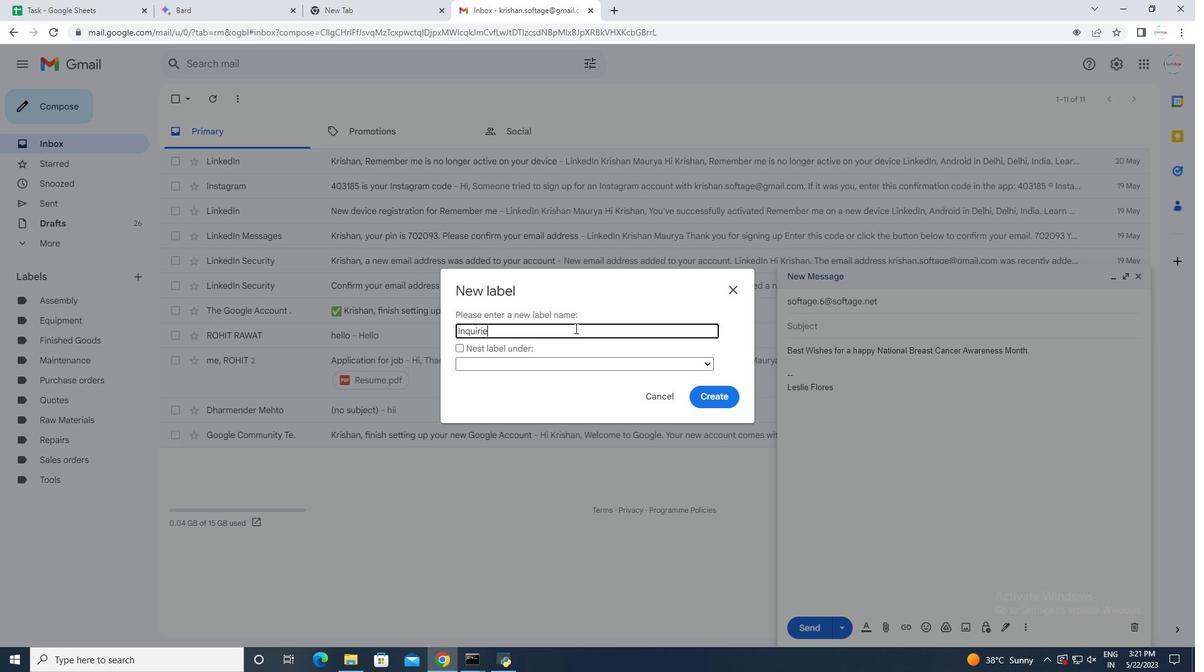 
Action: Mouse moved to (708, 401)
Screenshot: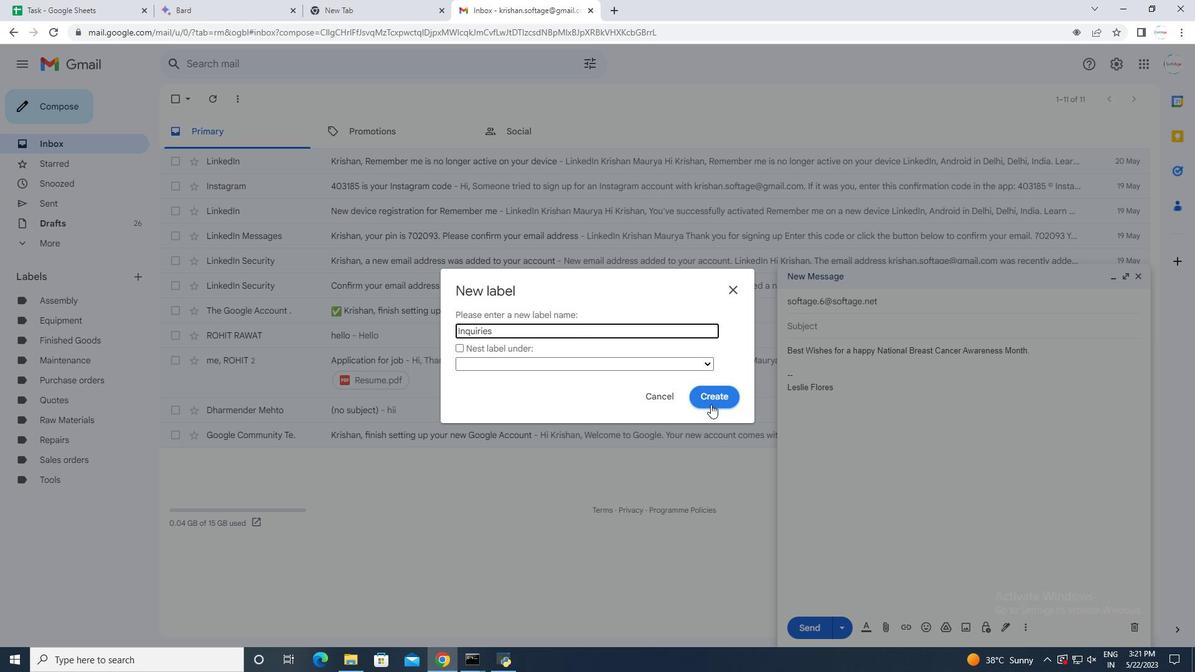 
Action: Mouse pressed left at (708, 401)
Screenshot: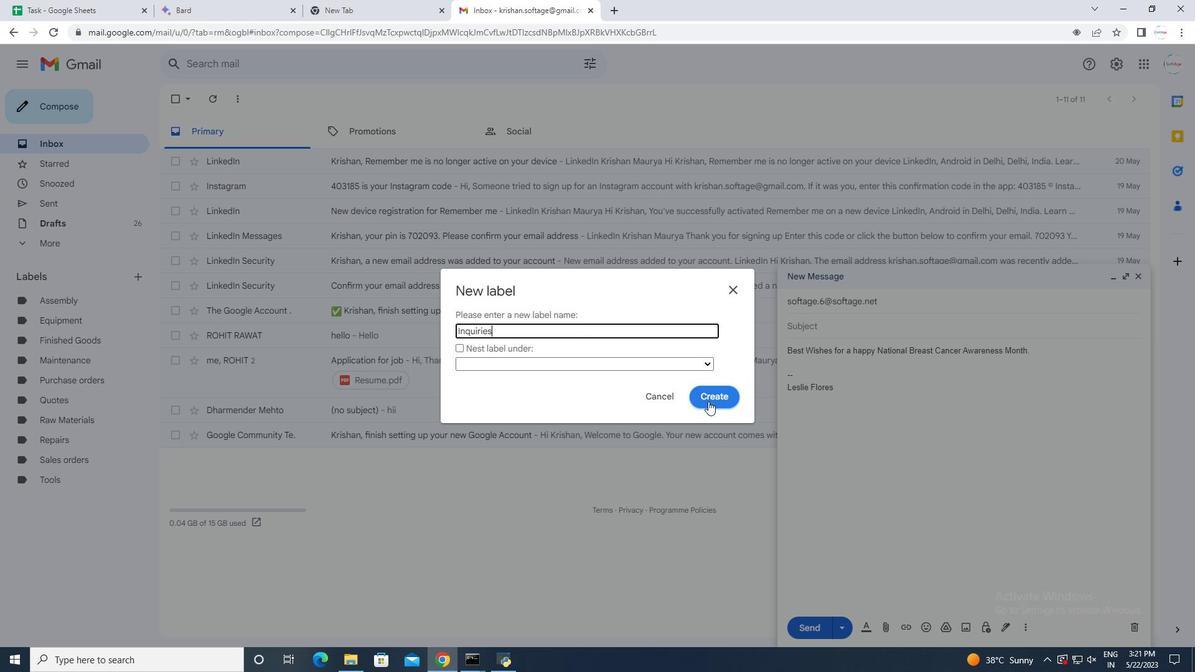 
Action: Mouse moved to (973, 554)
Screenshot: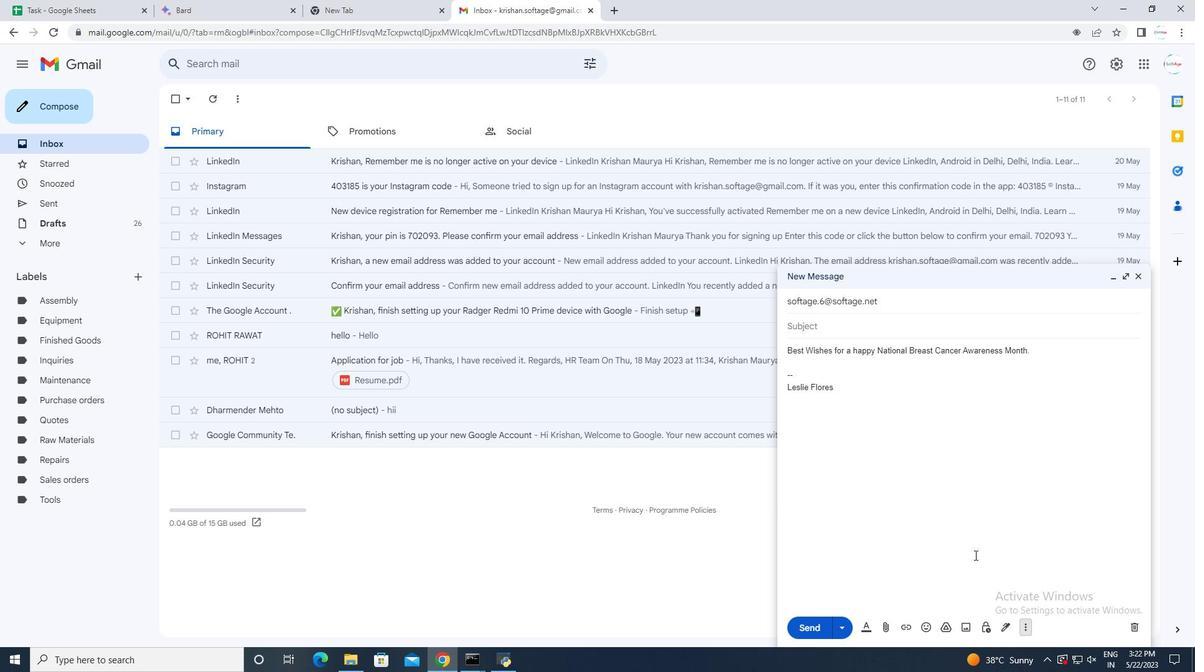 
